 Task: Look for space in Rosario, Argentina from 5th June, 2023 to 16th June, 2023 for 2 adults in price range Rs.14000 to Rs.18000. Place can be entire place with 1  bedroom having 1 bed and 1 bathroom. Property type can be hotel. Amenities needed are: wifi, heating, . Booking option can be shelf check-in. Required host language is English.
Action: Mouse moved to (404, 87)
Screenshot: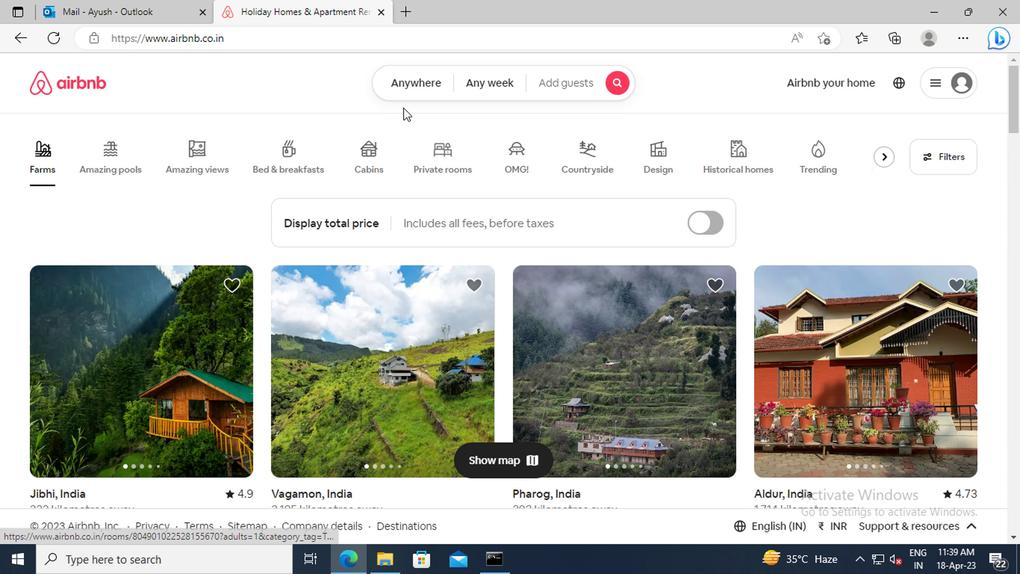 
Action: Mouse pressed left at (404, 87)
Screenshot: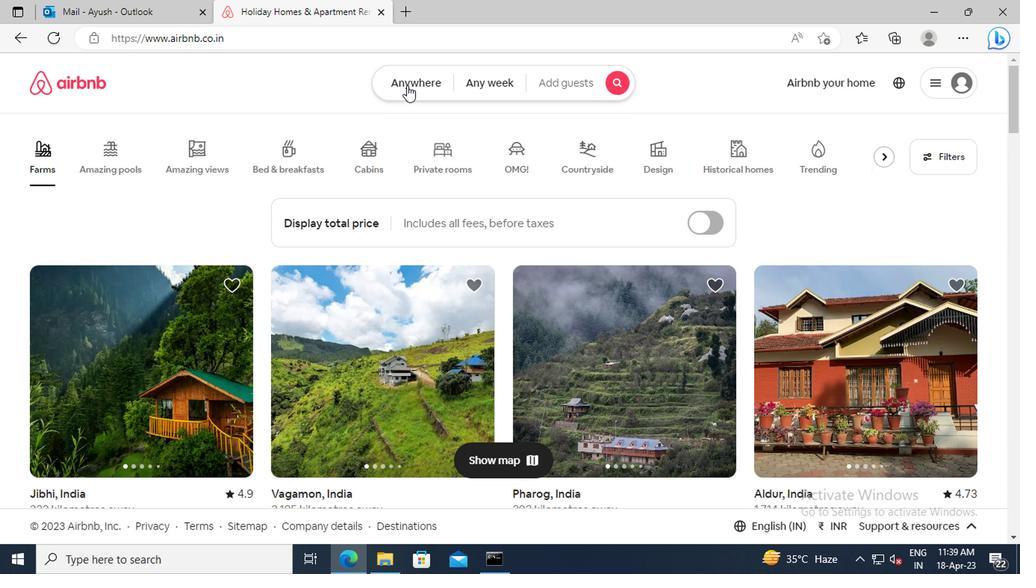 
Action: Mouse moved to (282, 153)
Screenshot: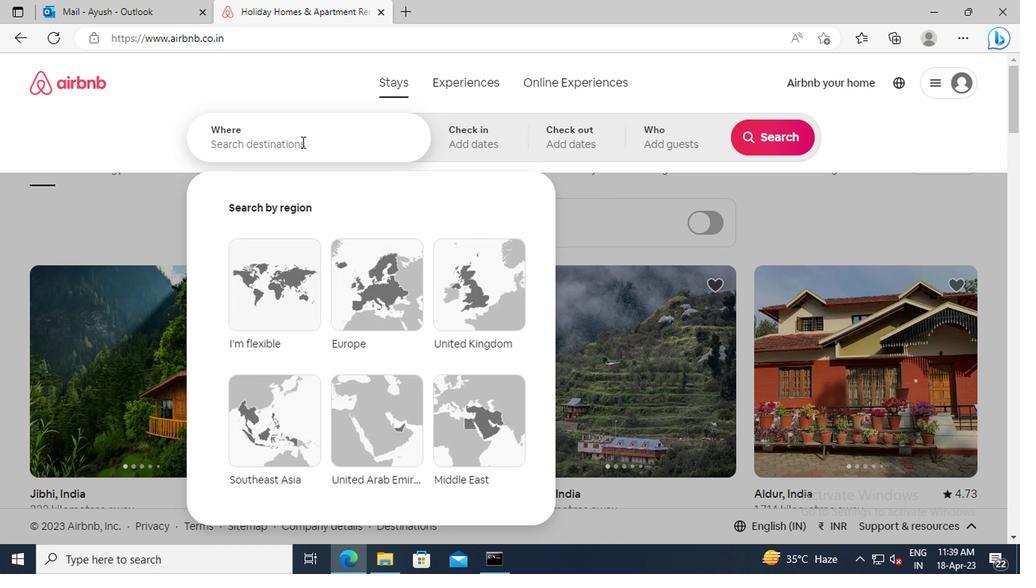 
Action: Mouse pressed left at (282, 153)
Screenshot: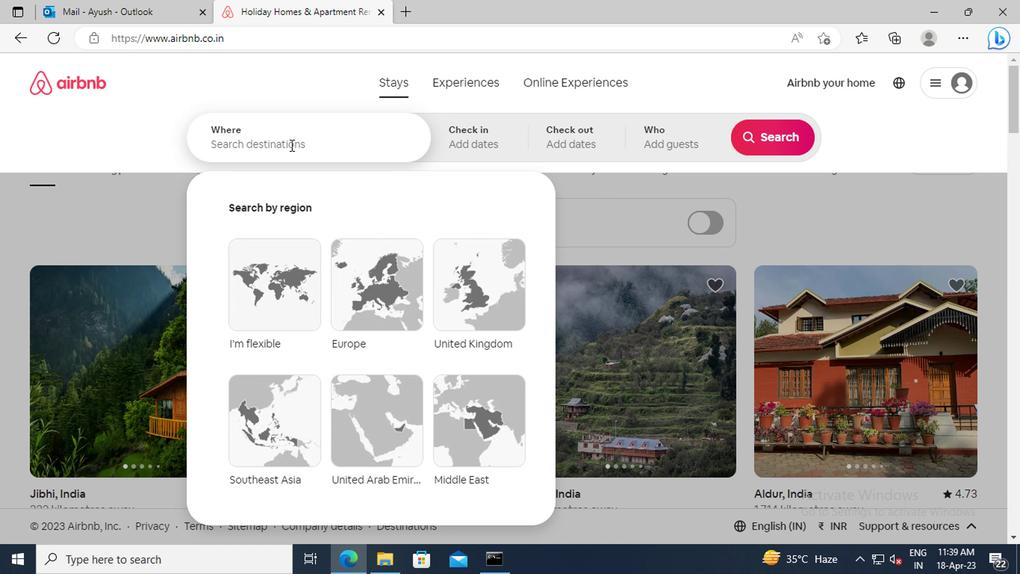 
Action: Key pressed <Key.shift>ROSARIO,<Key.space><Key.shift_r>ARGENTINA<Key.enter>
Screenshot: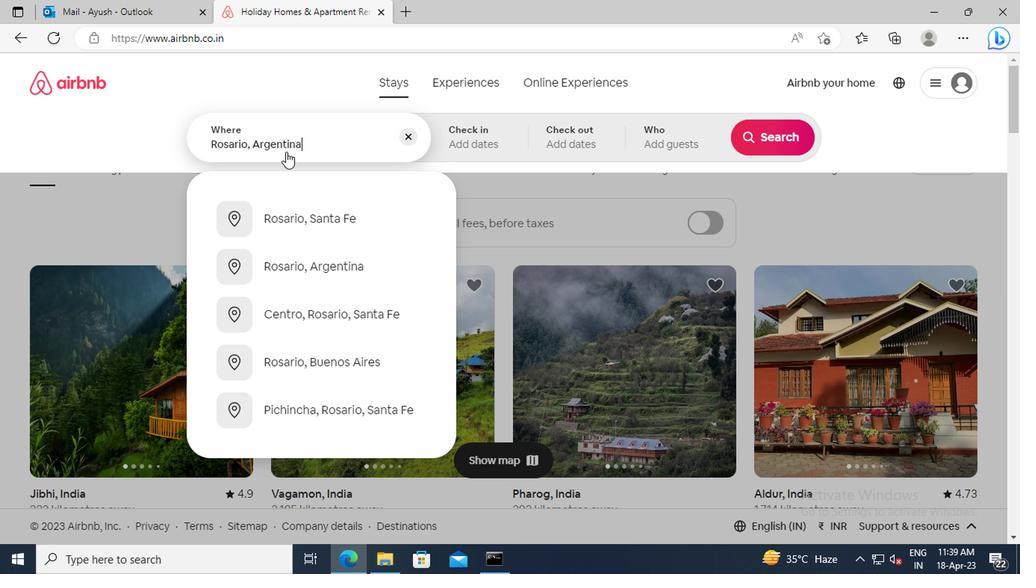 
Action: Mouse moved to (765, 260)
Screenshot: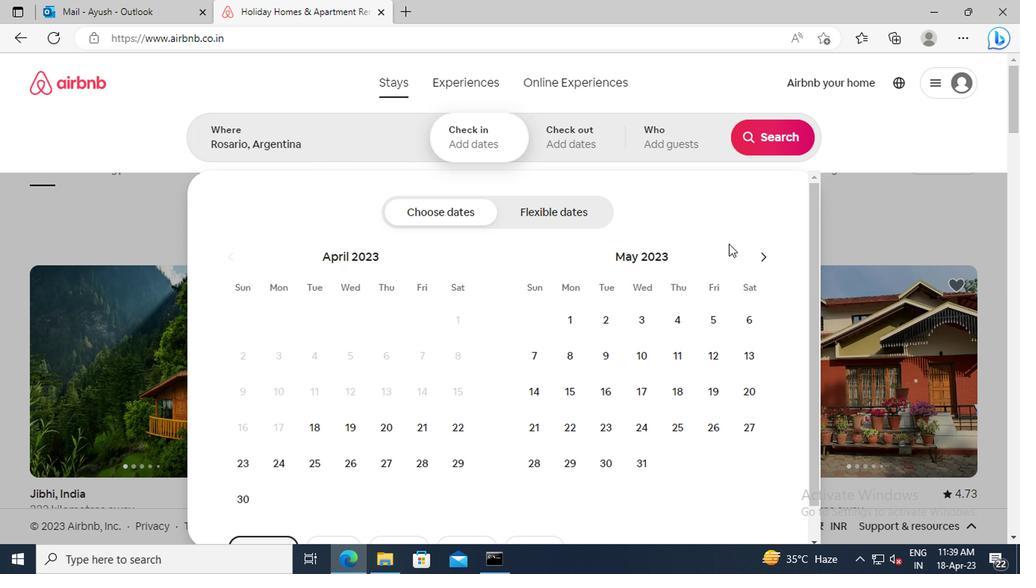 
Action: Mouse pressed left at (765, 260)
Screenshot: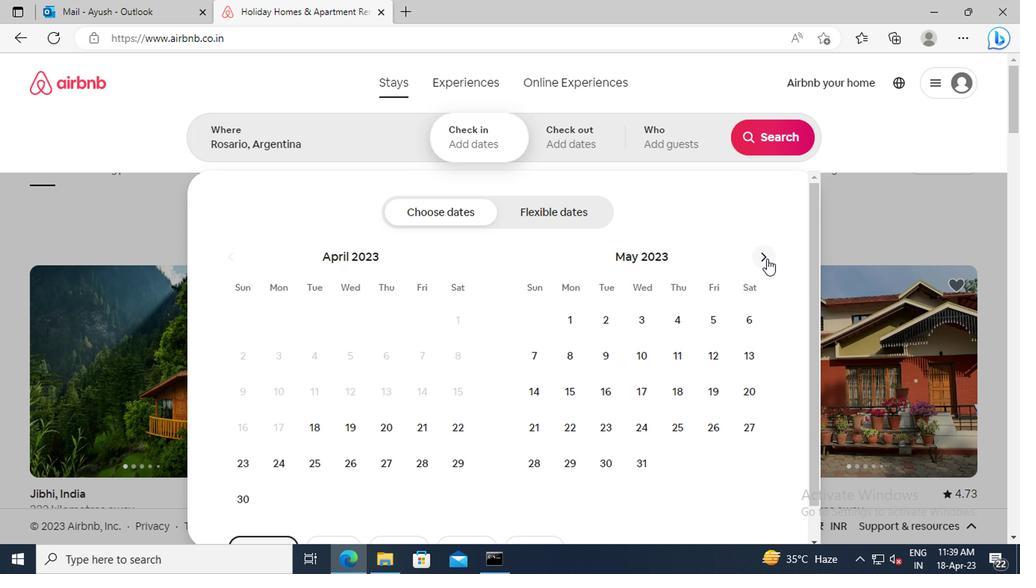
Action: Mouse moved to (571, 354)
Screenshot: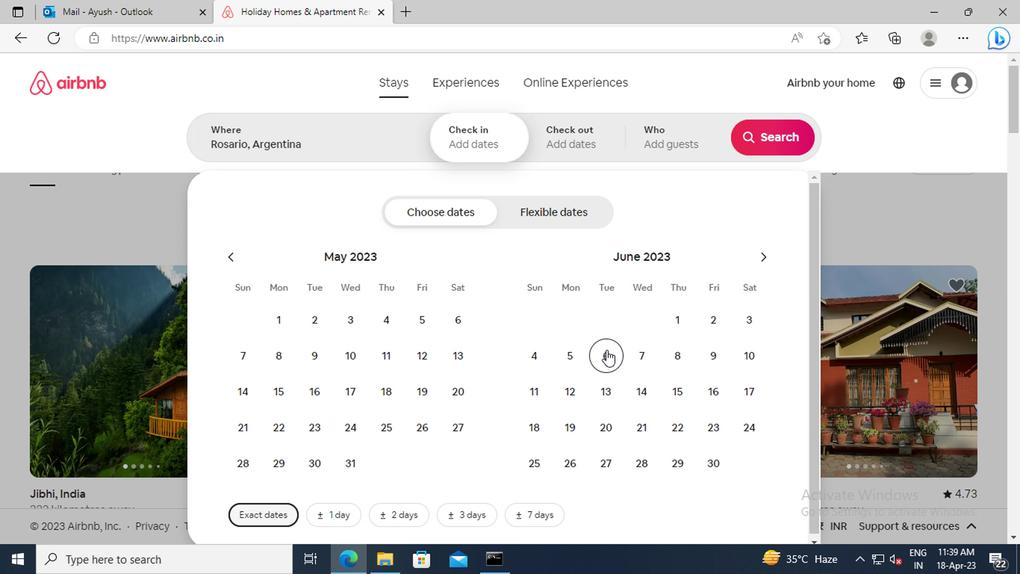 
Action: Mouse pressed left at (571, 354)
Screenshot: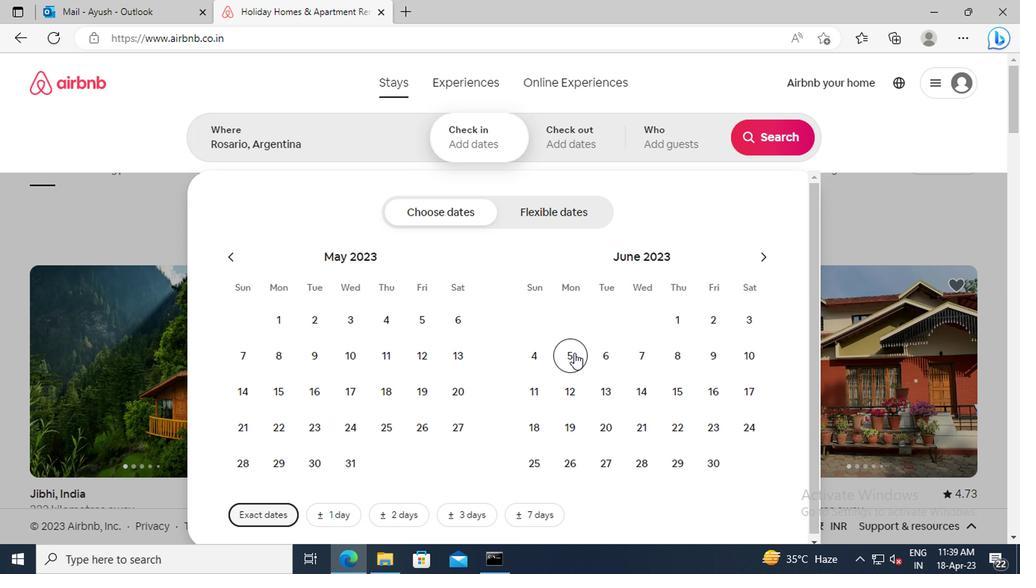 
Action: Mouse moved to (716, 396)
Screenshot: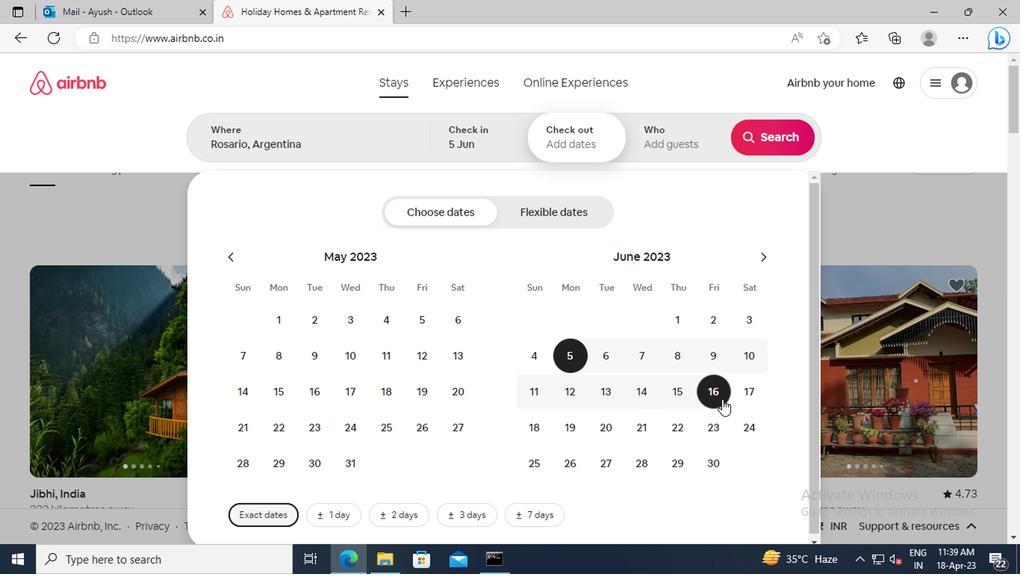 
Action: Mouse pressed left at (716, 396)
Screenshot: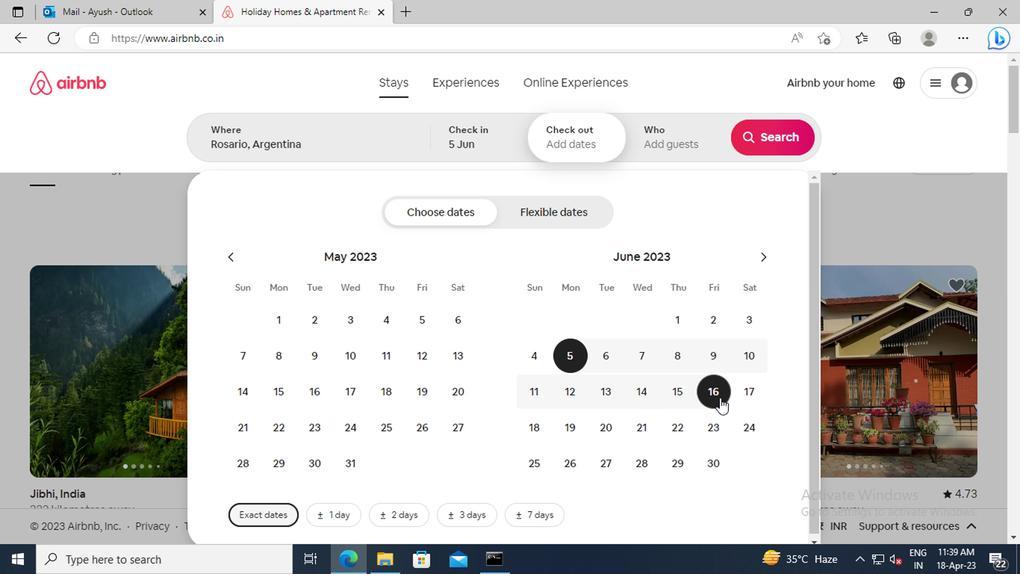 
Action: Mouse moved to (663, 146)
Screenshot: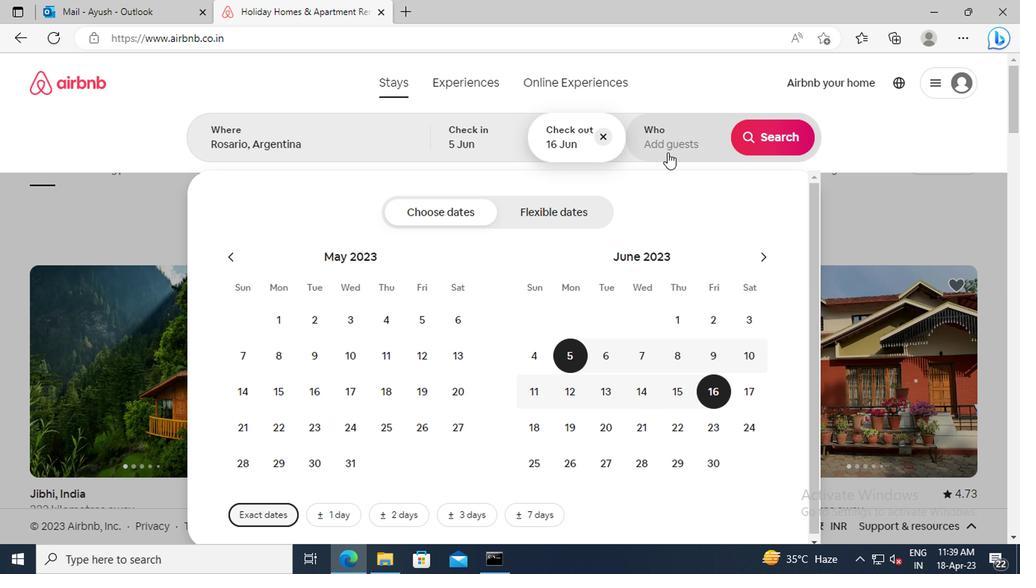 
Action: Mouse pressed left at (663, 146)
Screenshot: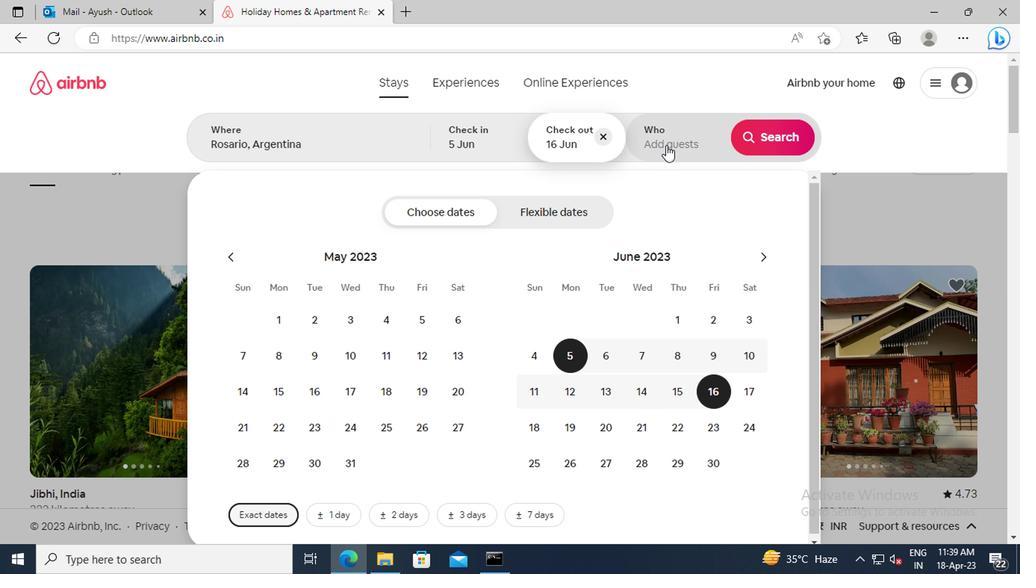 
Action: Mouse moved to (770, 220)
Screenshot: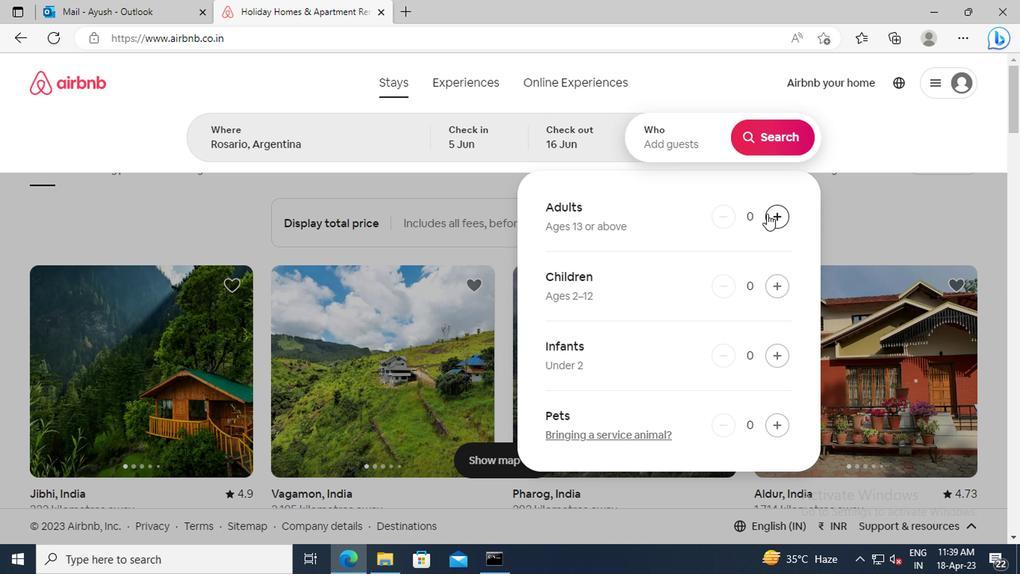 
Action: Mouse pressed left at (770, 220)
Screenshot: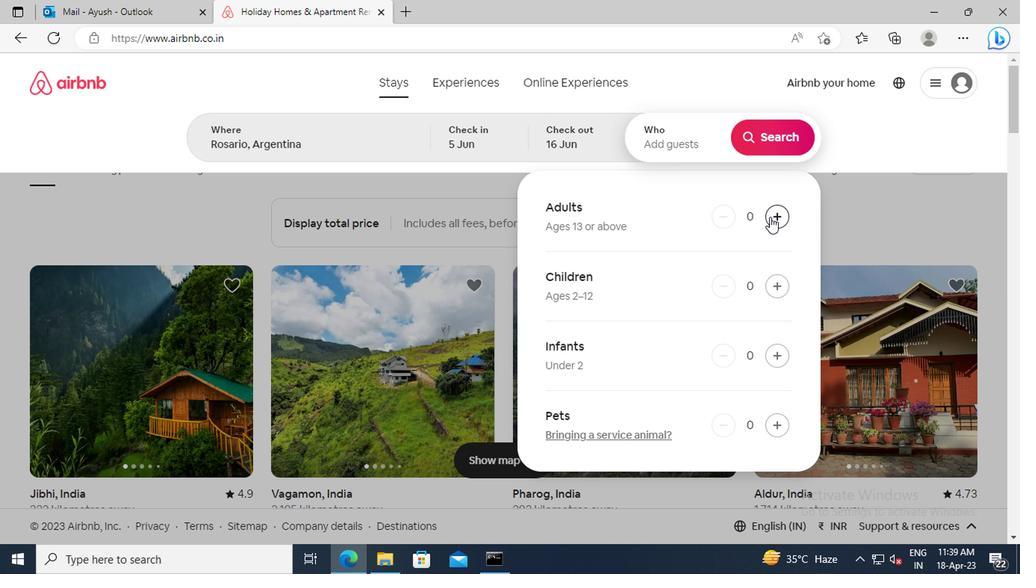 
Action: Mouse pressed left at (770, 220)
Screenshot: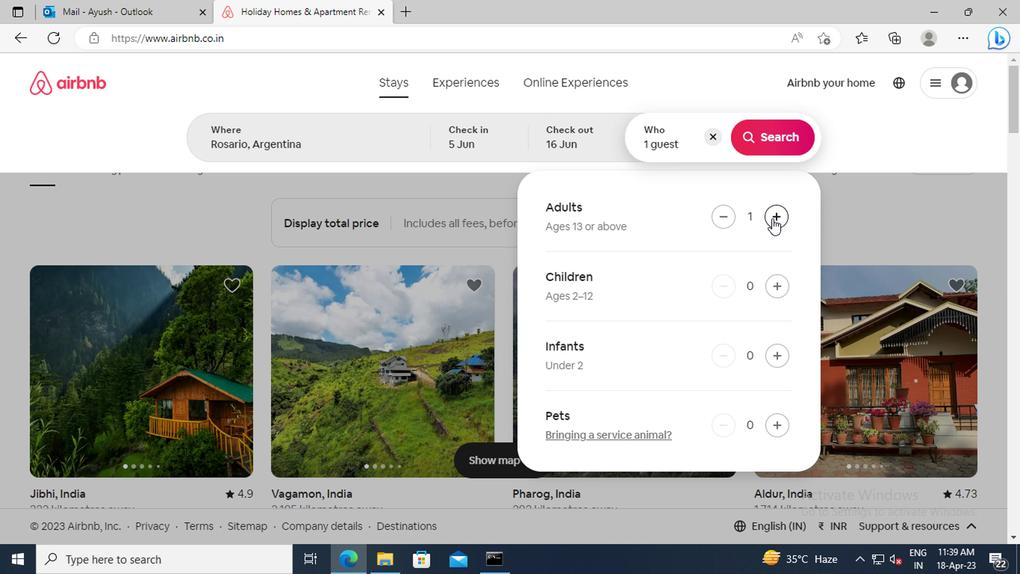 
Action: Mouse moved to (770, 139)
Screenshot: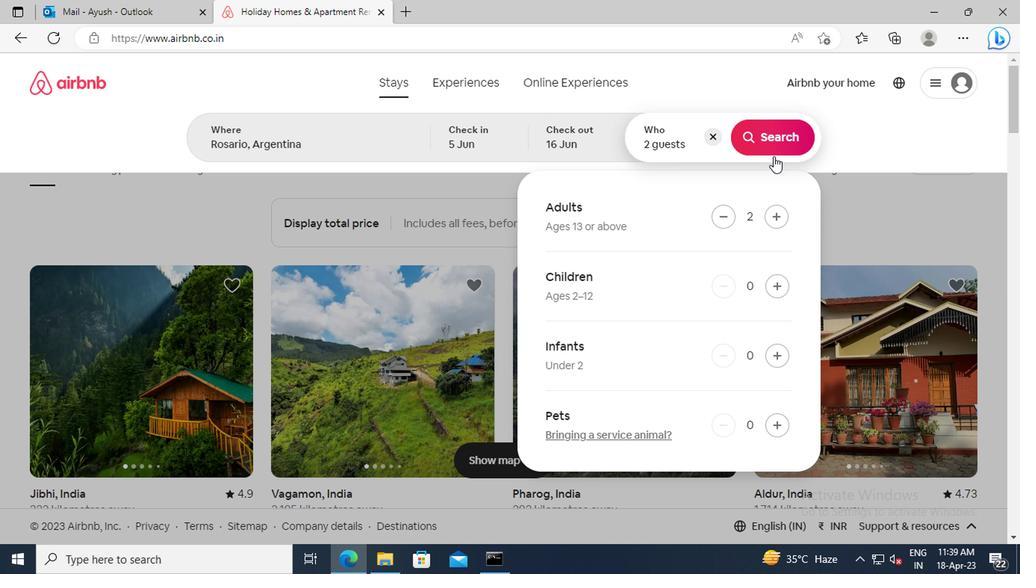 
Action: Mouse pressed left at (770, 139)
Screenshot: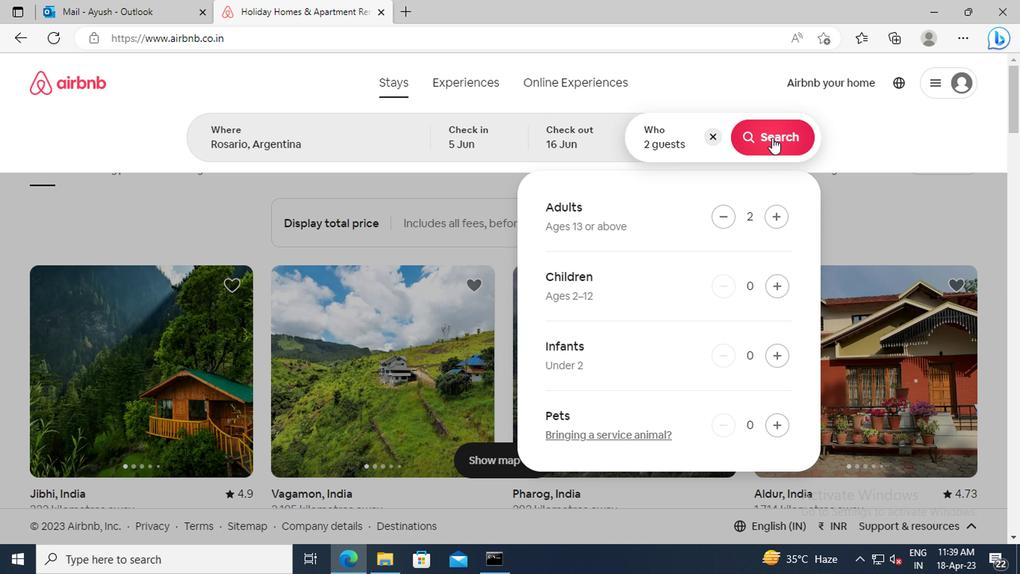 
Action: Mouse moved to (940, 144)
Screenshot: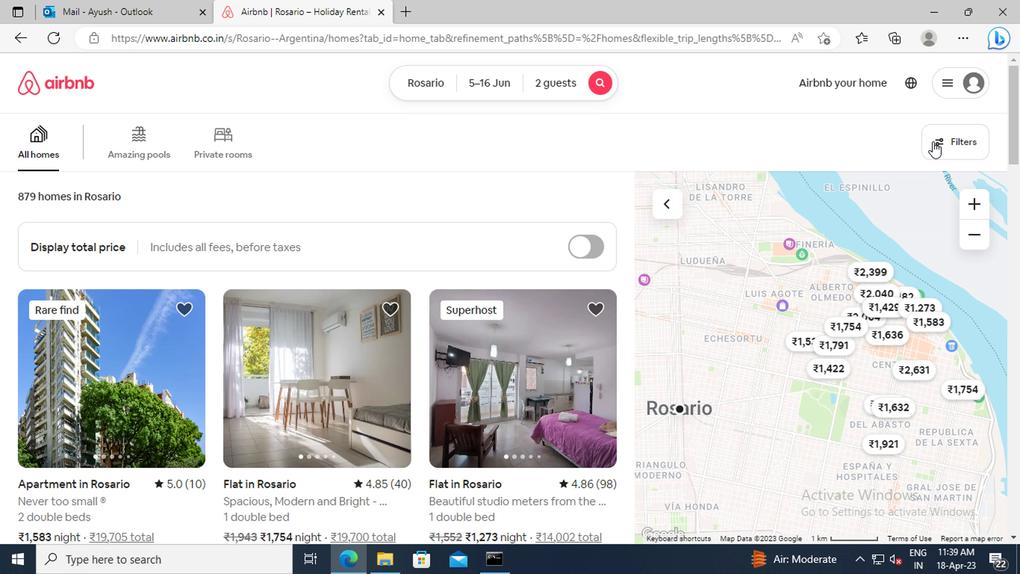 
Action: Mouse pressed left at (940, 144)
Screenshot: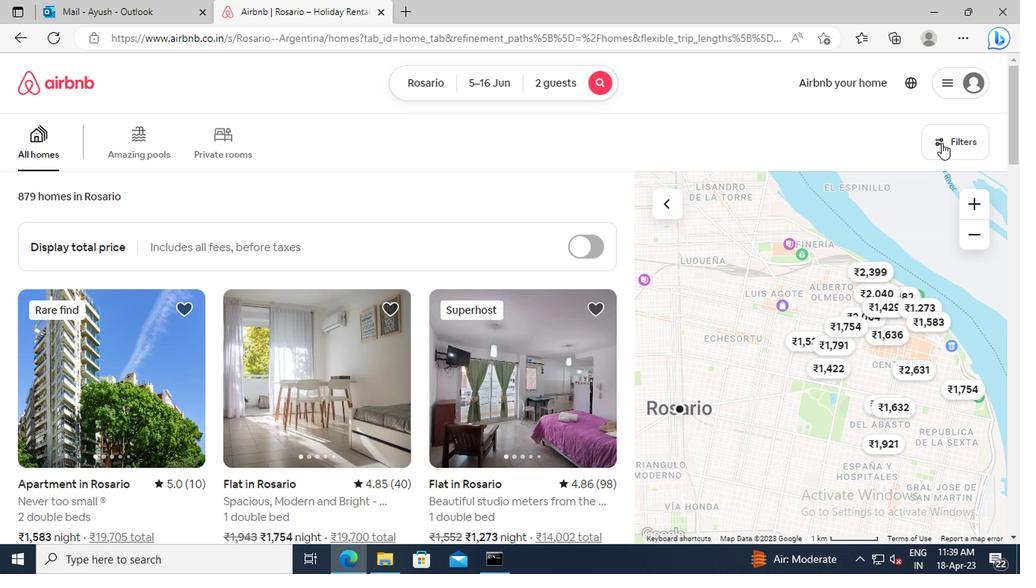 
Action: Mouse moved to (355, 331)
Screenshot: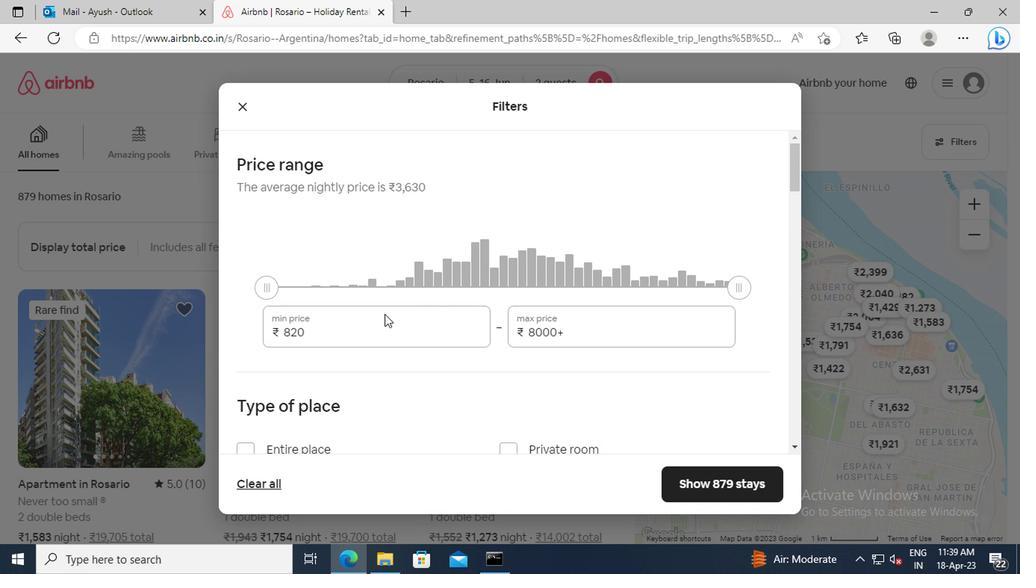 
Action: Mouse pressed left at (355, 331)
Screenshot: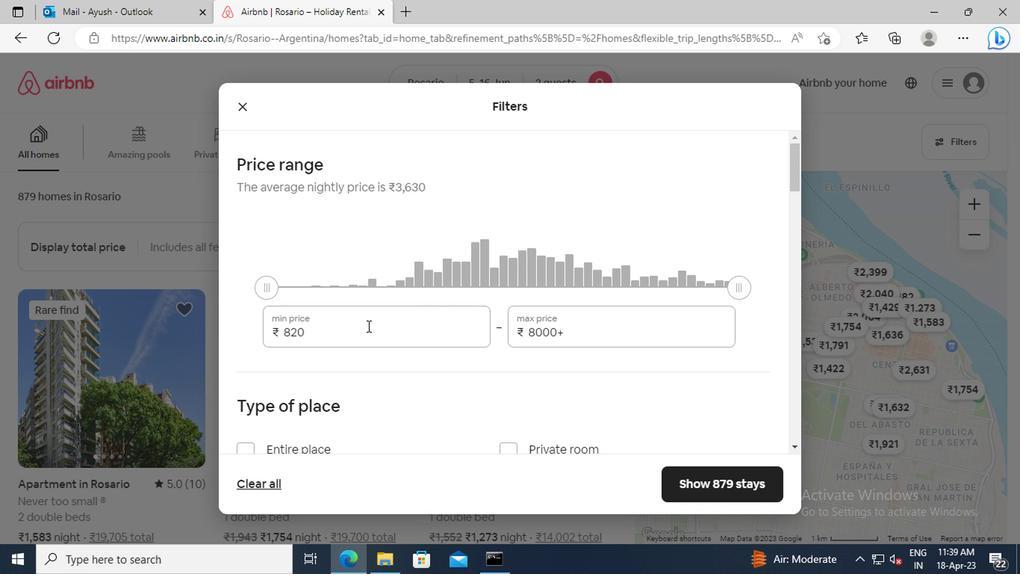 
Action: Key pressed <Key.backspace><Key.backspace><Key.backspace>14000<Key.tab><Key.delete>18000
Screenshot: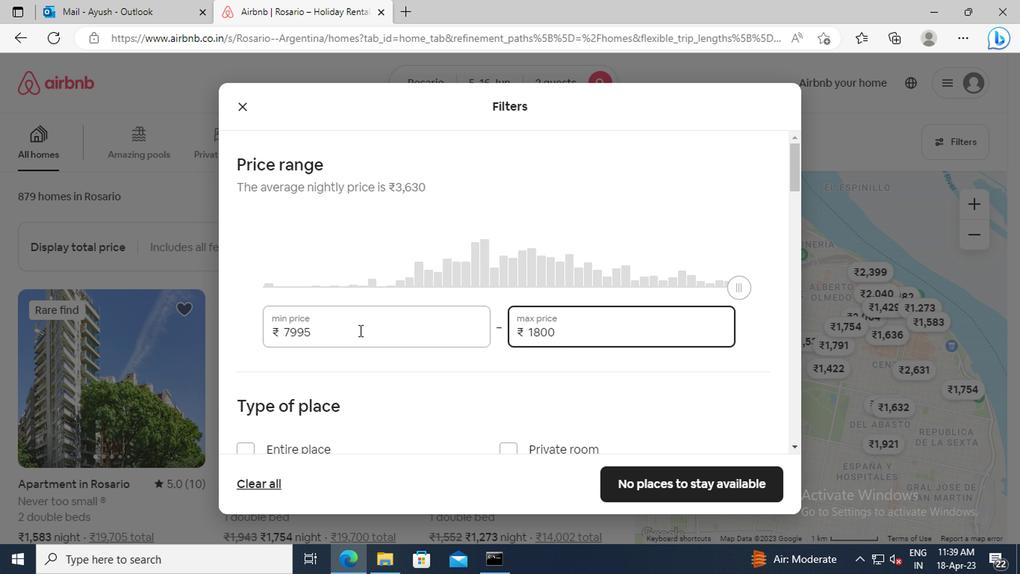 
Action: Mouse scrolled (355, 331) with delta (0, 0)
Screenshot: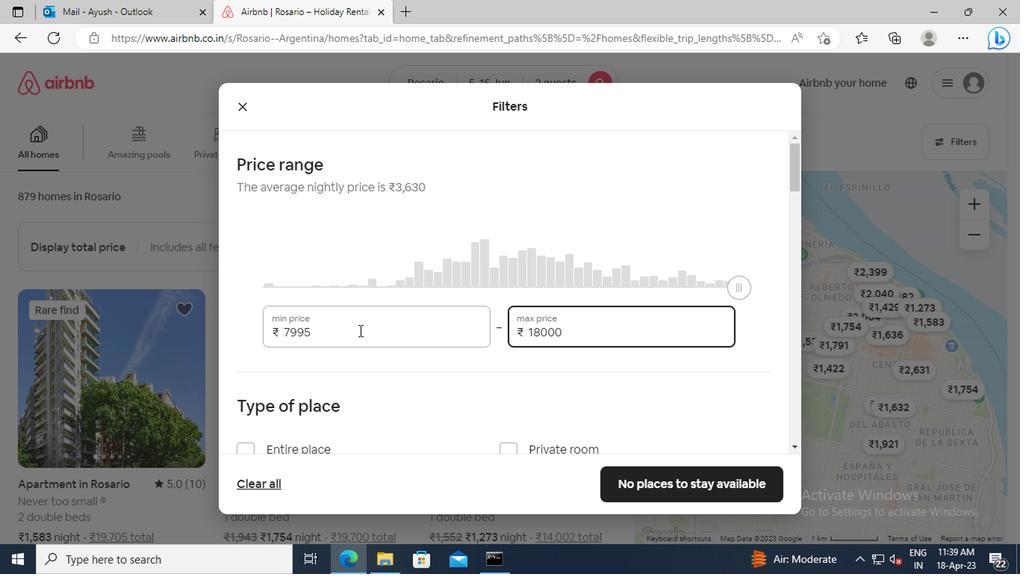 
Action: Mouse scrolled (355, 331) with delta (0, 0)
Screenshot: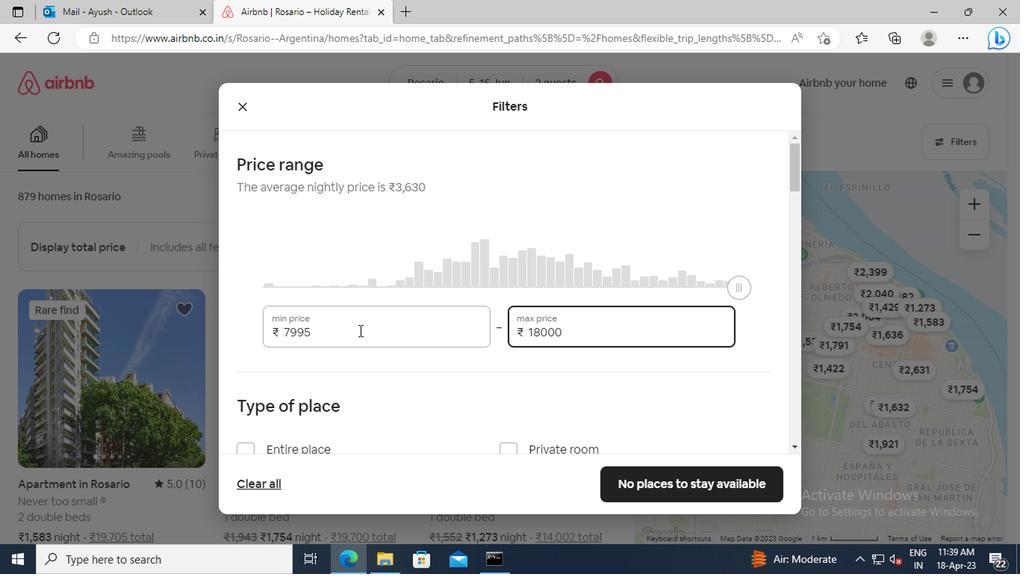 
Action: Mouse moved to (384, 277)
Screenshot: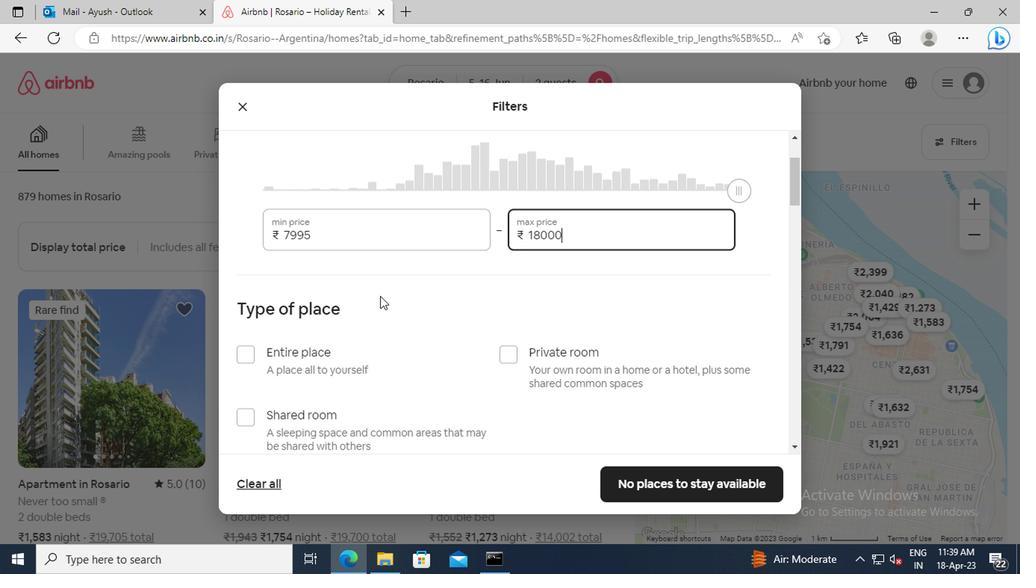 
Action: Mouse scrolled (384, 276) with delta (0, -1)
Screenshot: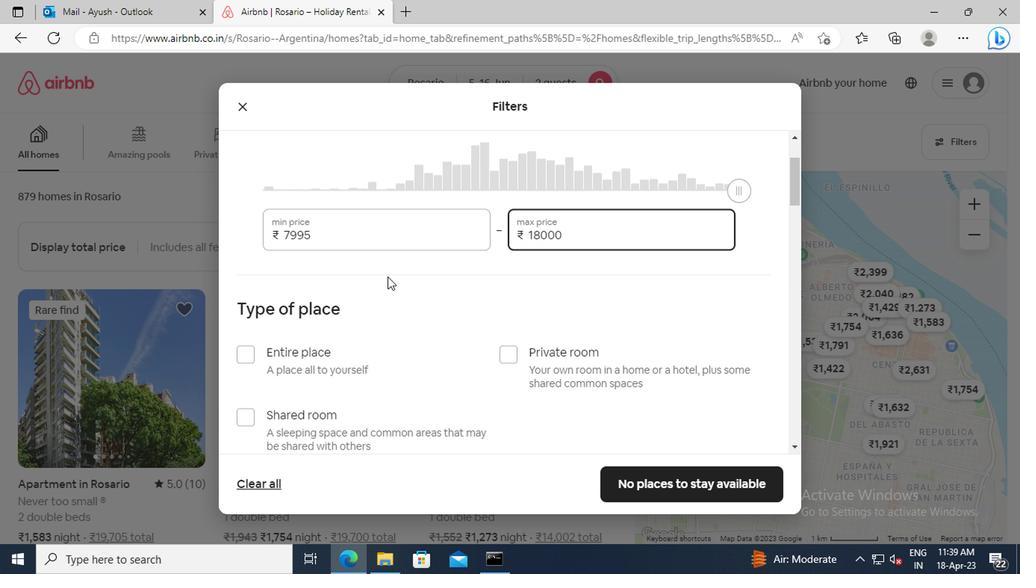 
Action: Mouse moved to (245, 304)
Screenshot: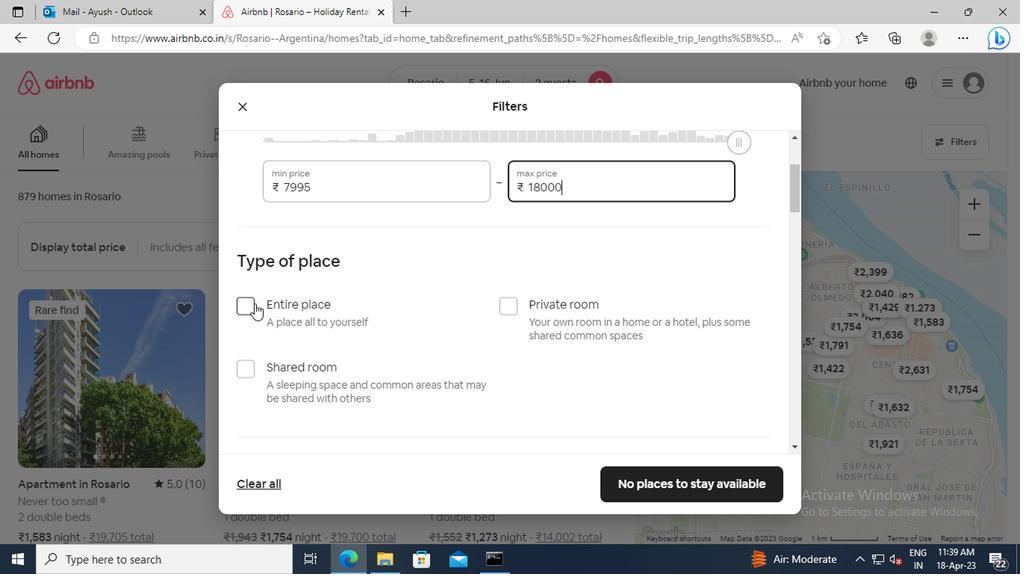 
Action: Mouse pressed left at (245, 304)
Screenshot: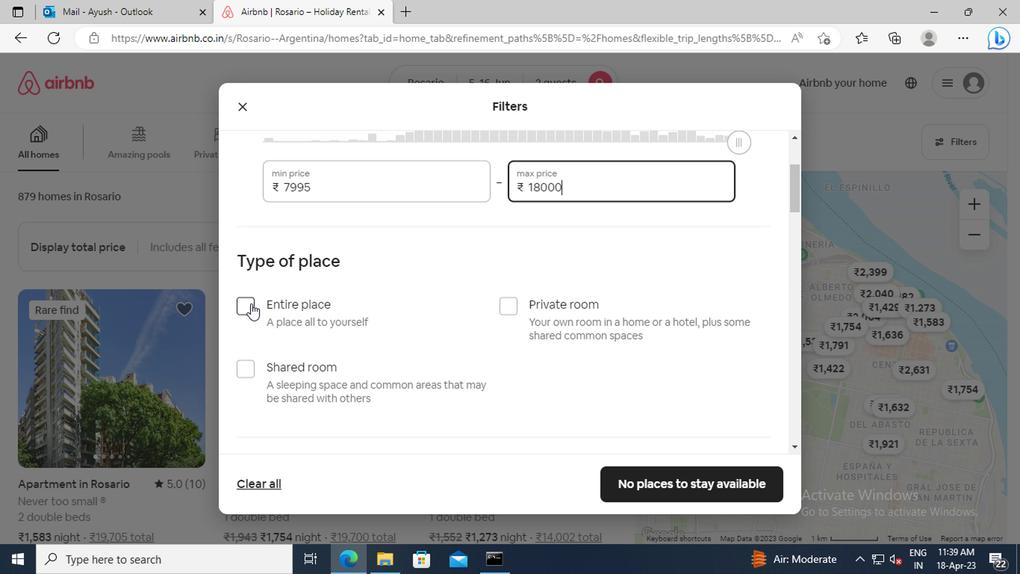 
Action: Mouse moved to (422, 271)
Screenshot: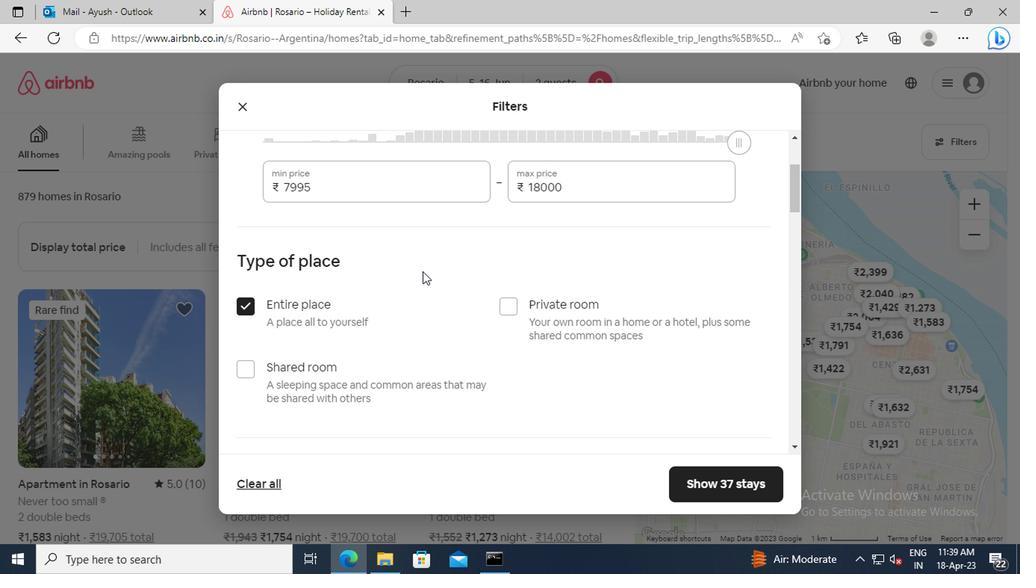 
Action: Mouse scrolled (422, 270) with delta (0, 0)
Screenshot: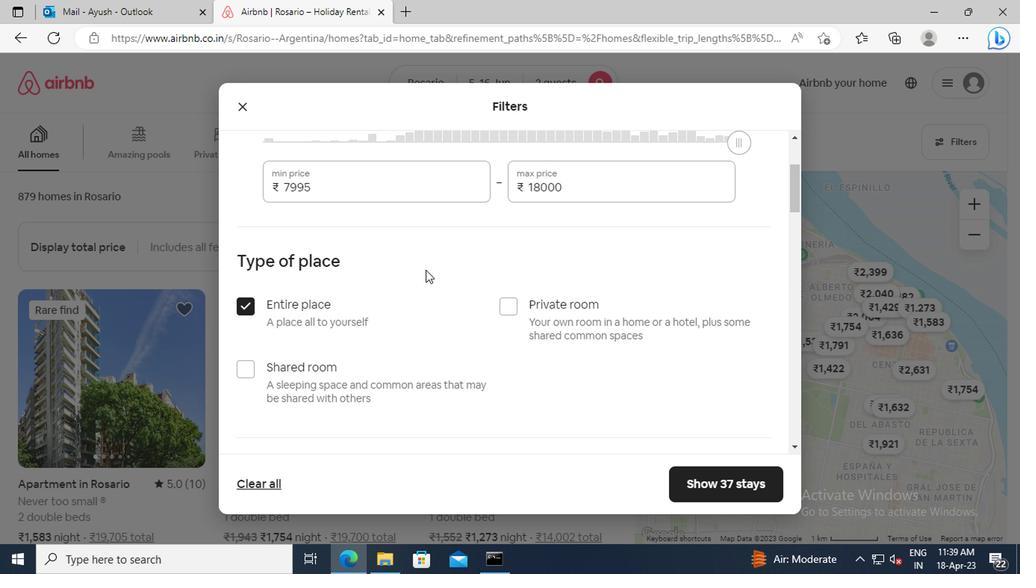 
Action: Mouse scrolled (422, 270) with delta (0, 0)
Screenshot: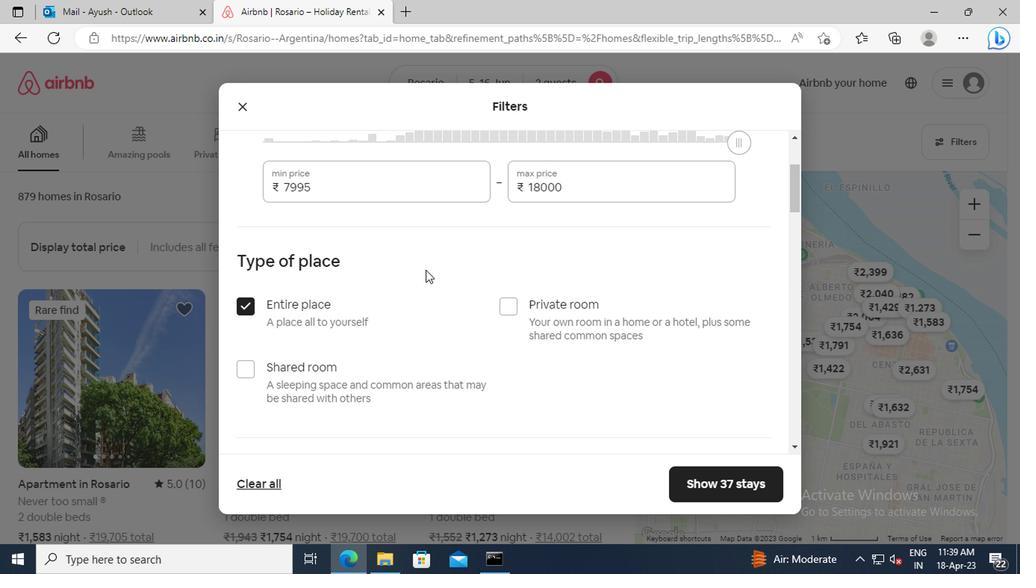 
Action: Mouse moved to (432, 258)
Screenshot: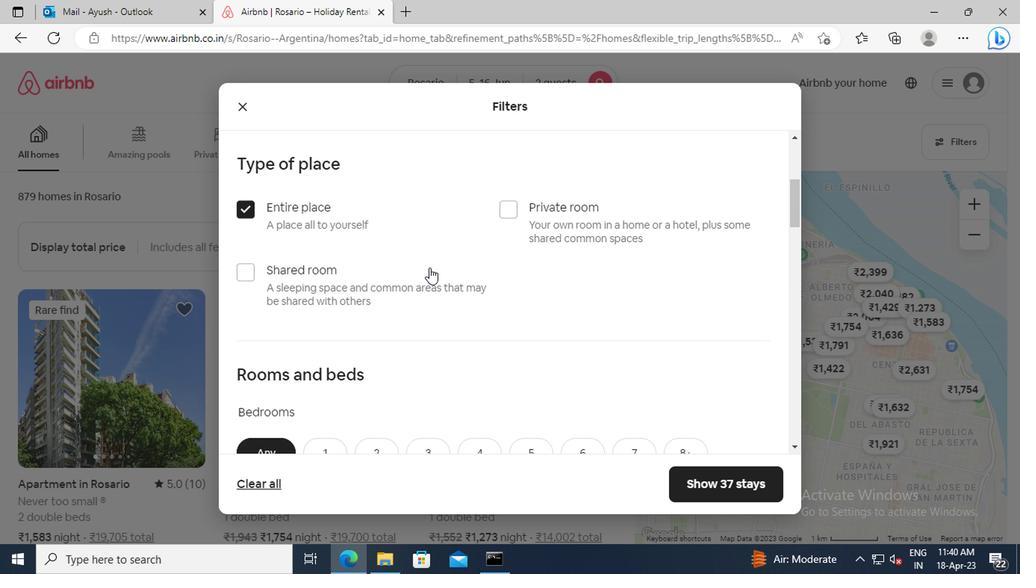 
Action: Mouse scrolled (432, 257) with delta (0, 0)
Screenshot: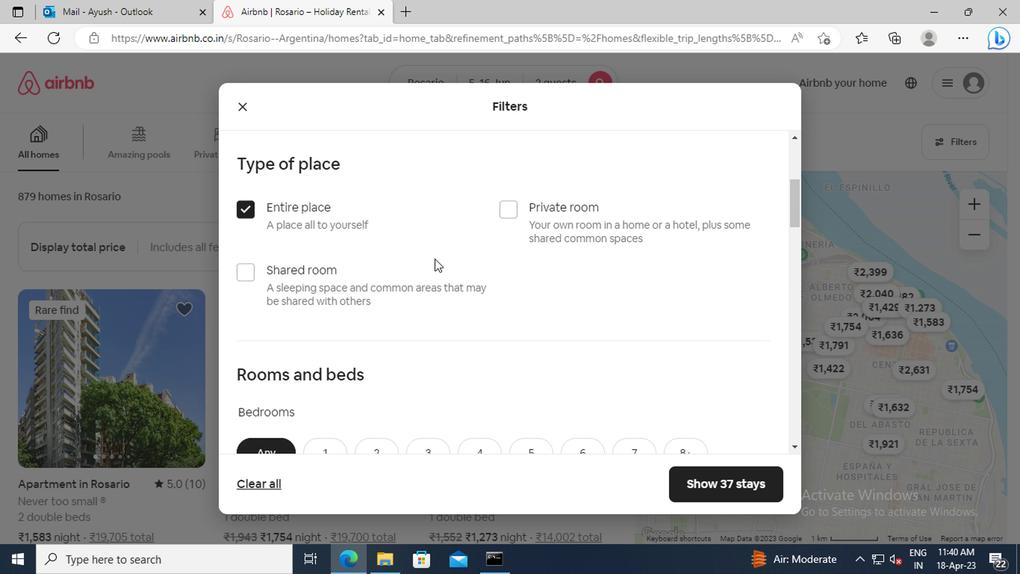 
Action: Mouse scrolled (432, 257) with delta (0, 0)
Screenshot: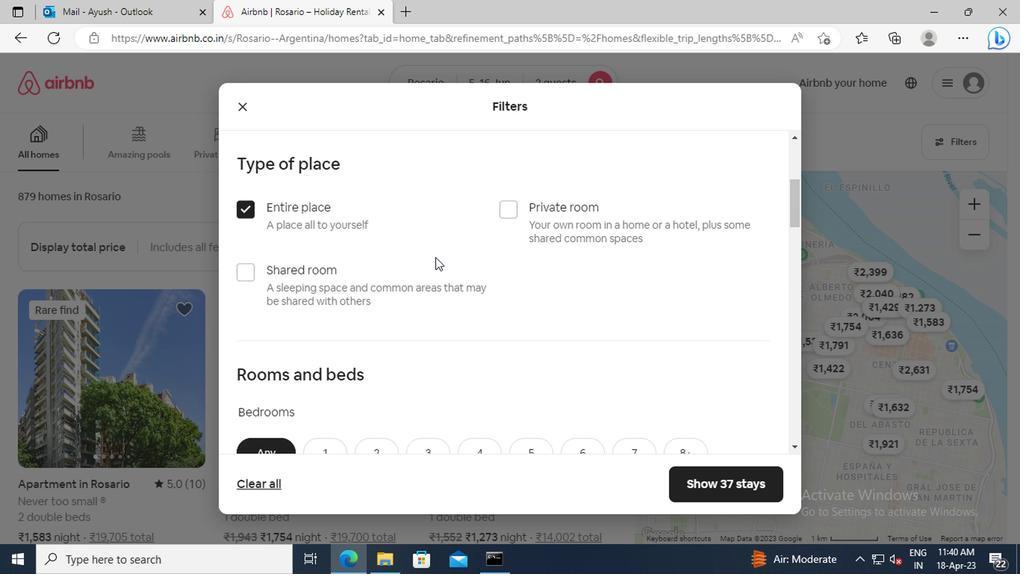 
Action: Mouse scrolled (432, 257) with delta (0, 0)
Screenshot: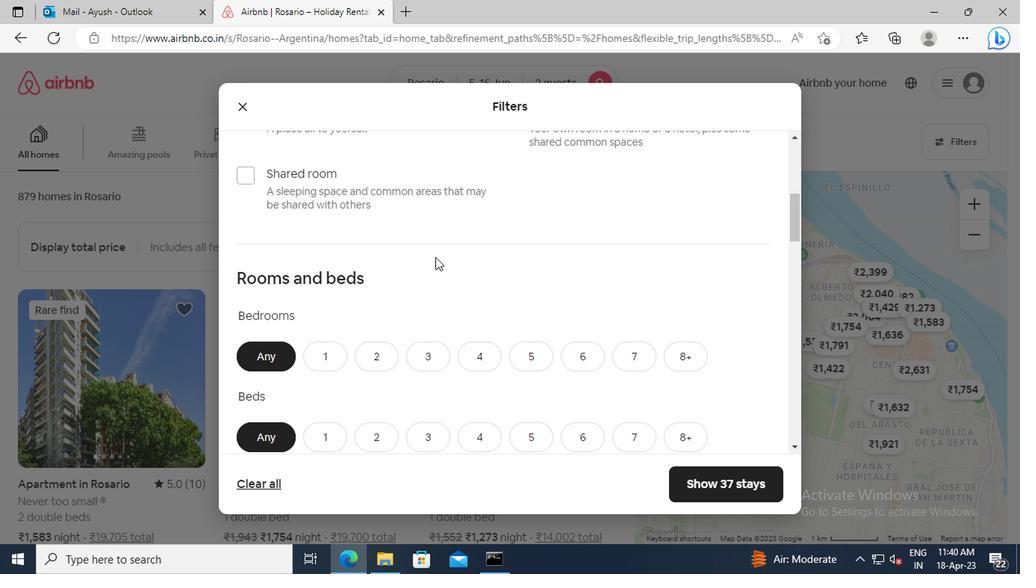 
Action: Mouse moved to (330, 307)
Screenshot: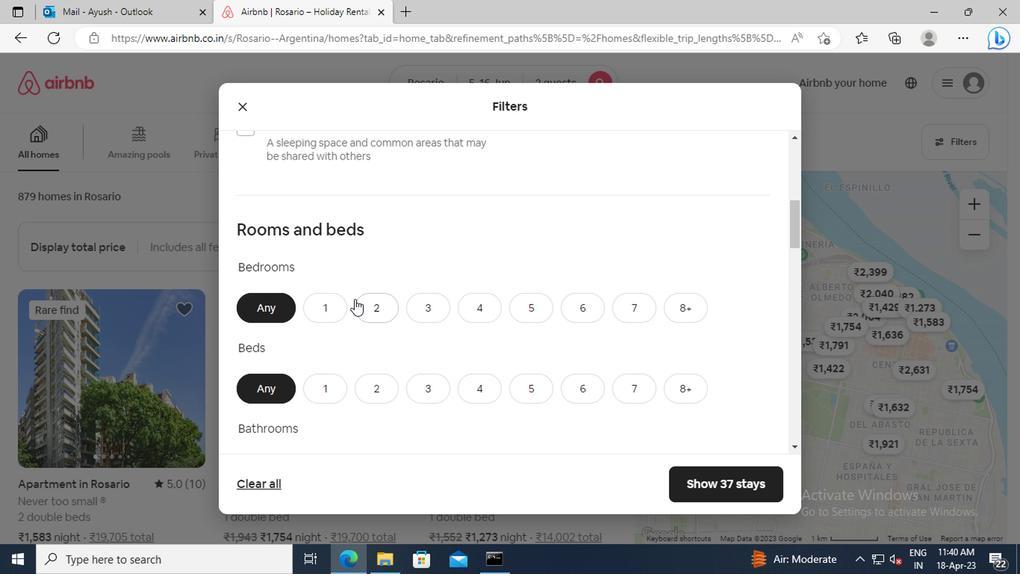 
Action: Mouse pressed left at (330, 307)
Screenshot: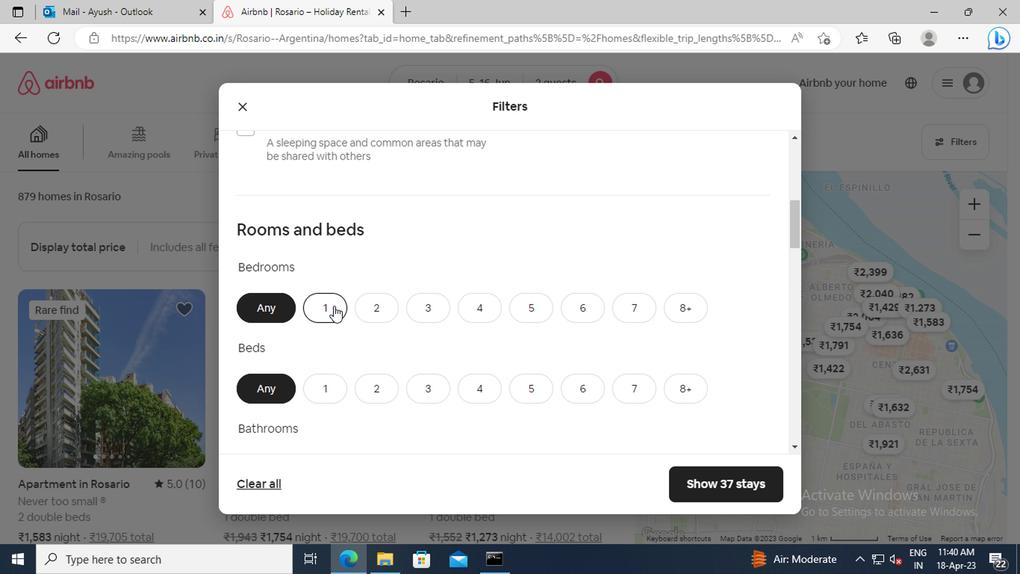 
Action: Mouse scrolled (330, 306) with delta (0, -1)
Screenshot: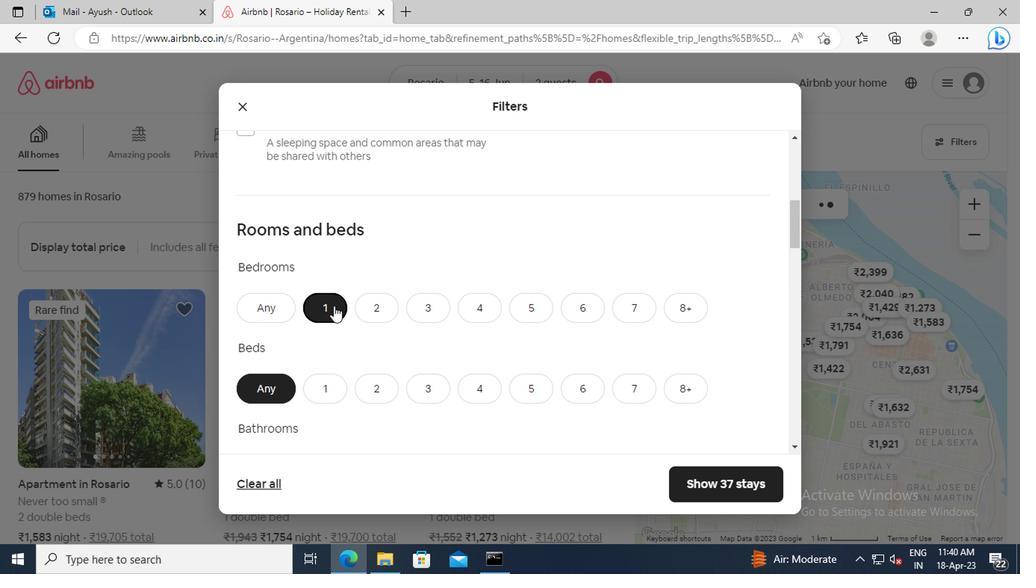 
Action: Mouse scrolled (330, 306) with delta (0, -1)
Screenshot: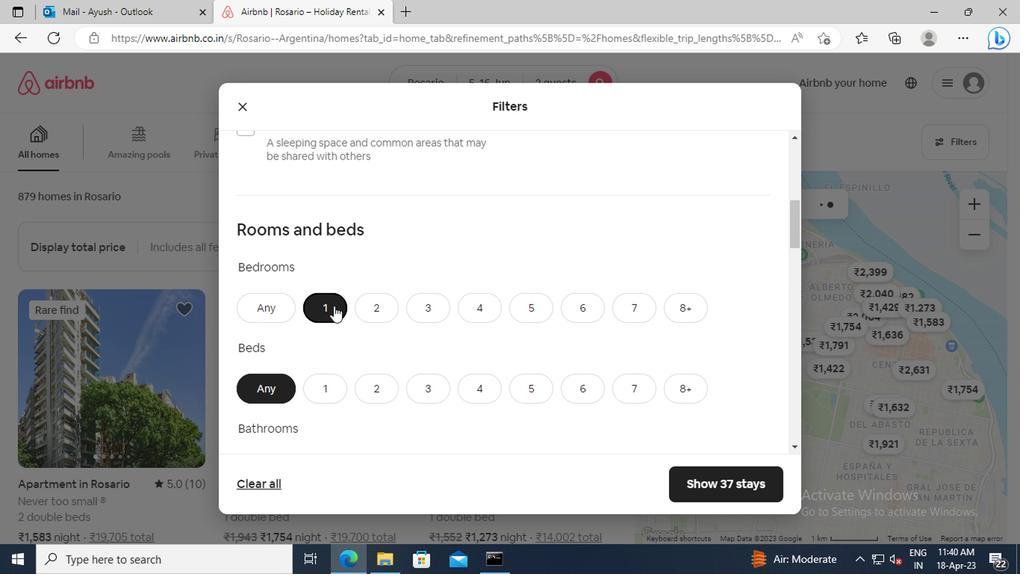 
Action: Mouse moved to (321, 298)
Screenshot: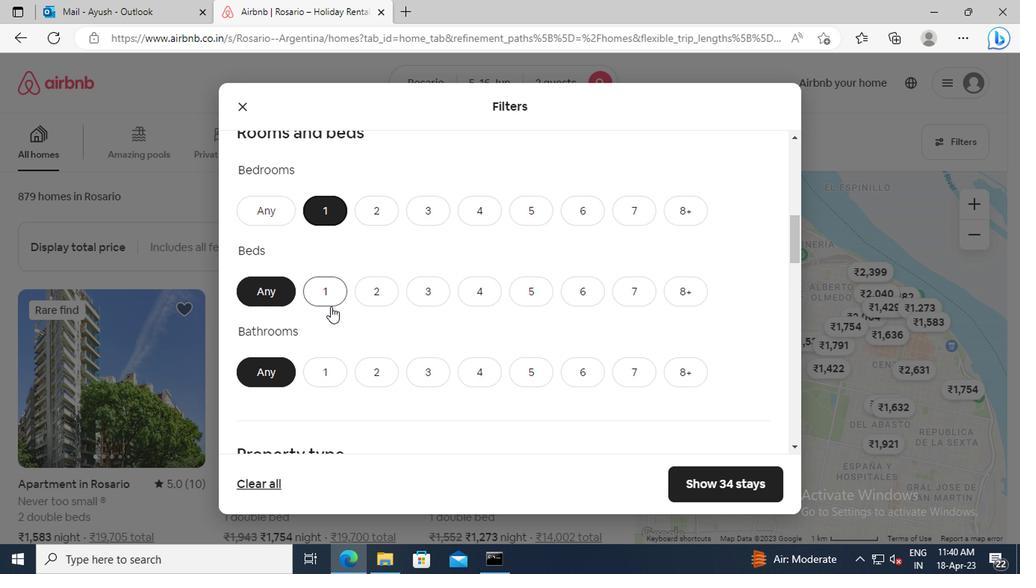 
Action: Mouse pressed left at (321, 298)
Screenshot: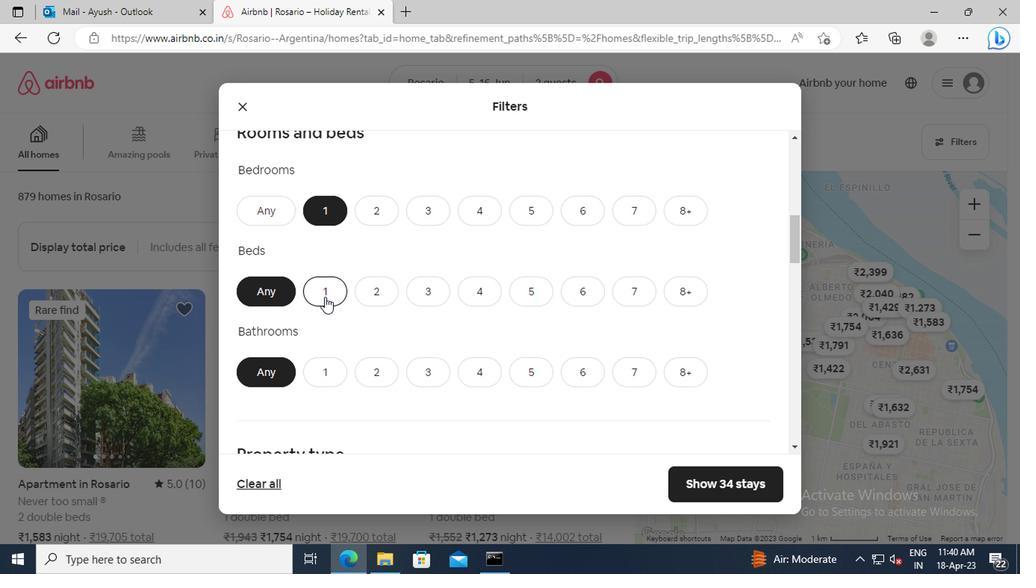 
Action: Mouse scrolled (321, 297) with delta (0, -1)
Screenshot: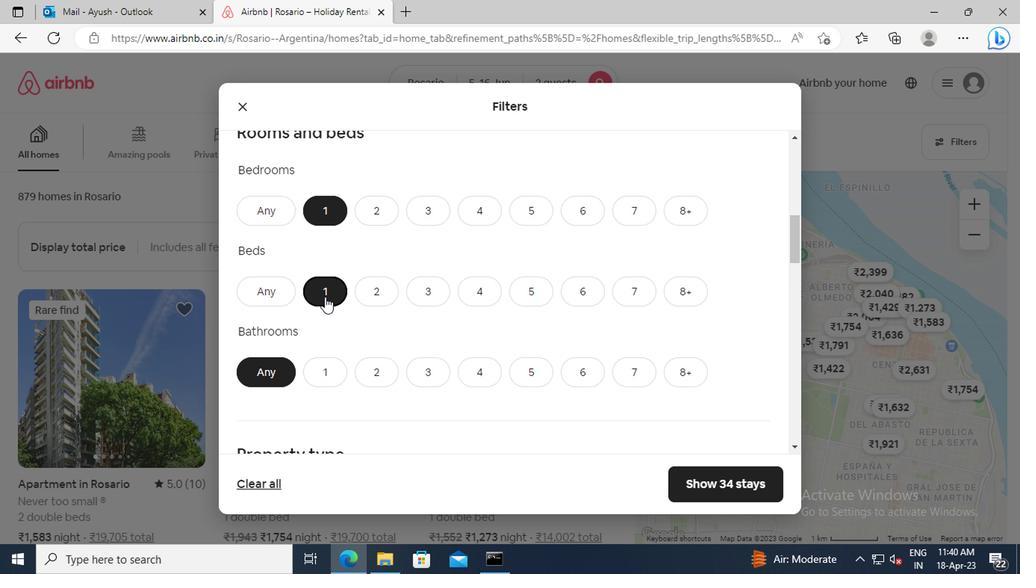 
Action: Mouse moved to (317, 321)
Screenshot: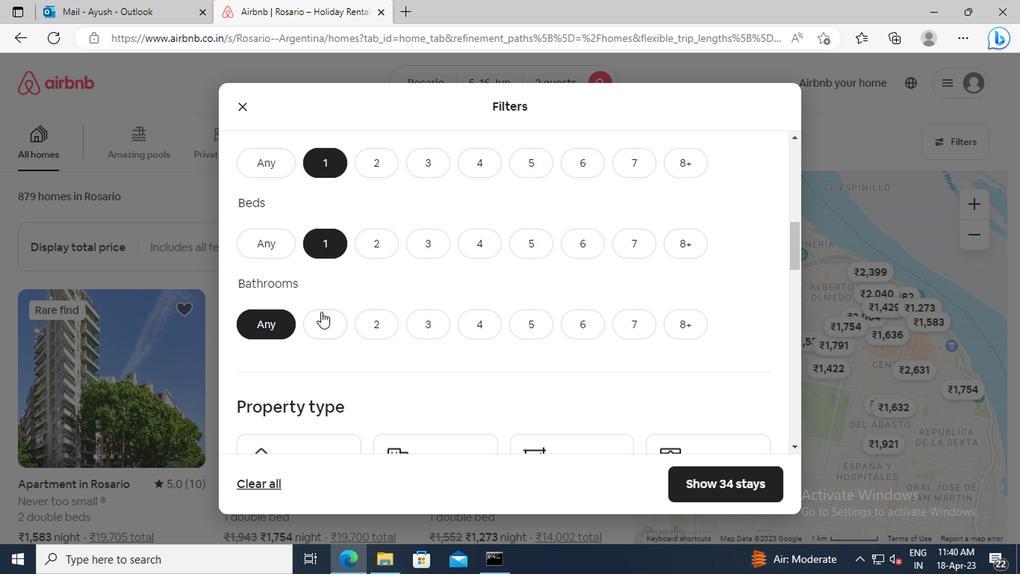 
Action: Mouse pressed left at (317, 321)
Screenshot: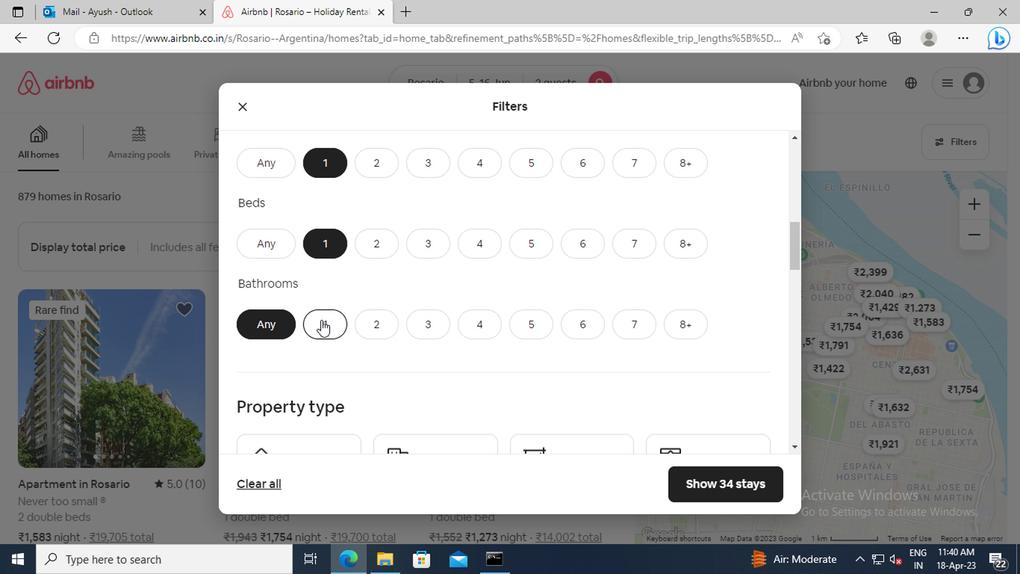 
Action: Mouse moved to (362, 303)
Screenshot: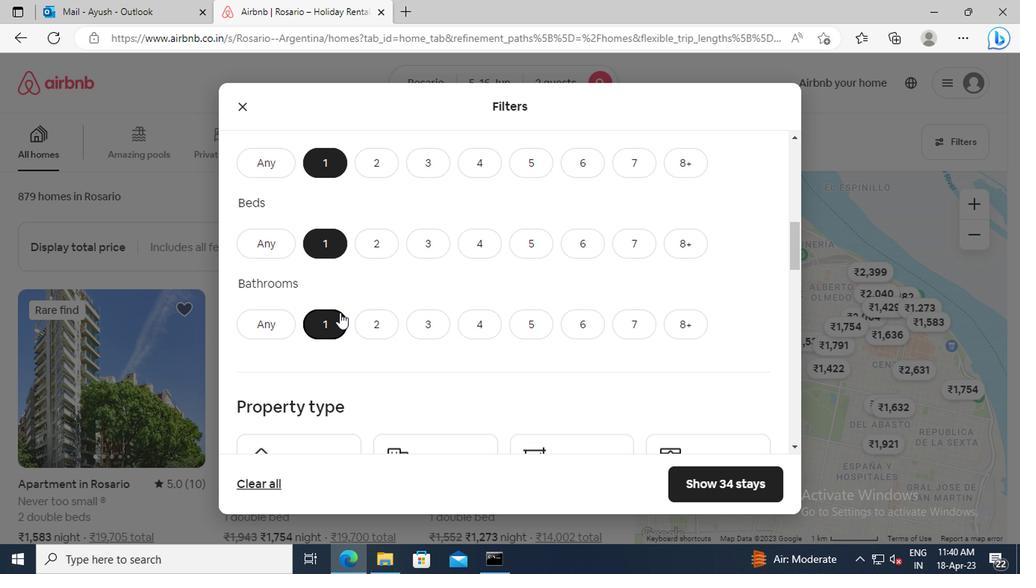 
Action: Mouse scrolled (362, 302) with delta (0, -1)
Screenshot: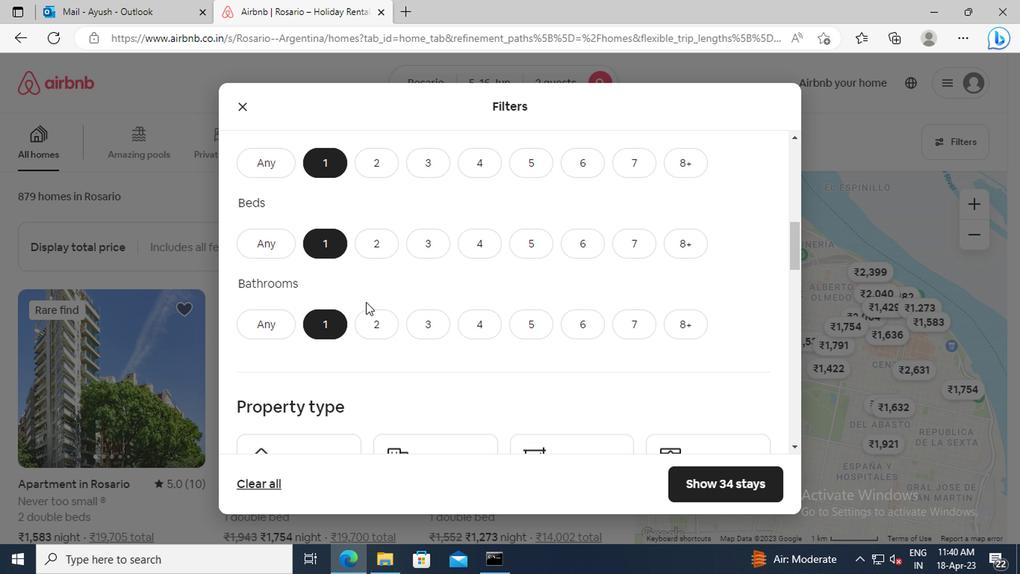 
Action: Mouse scrolled (362, 302) with delta (0, -1)
Screenshot: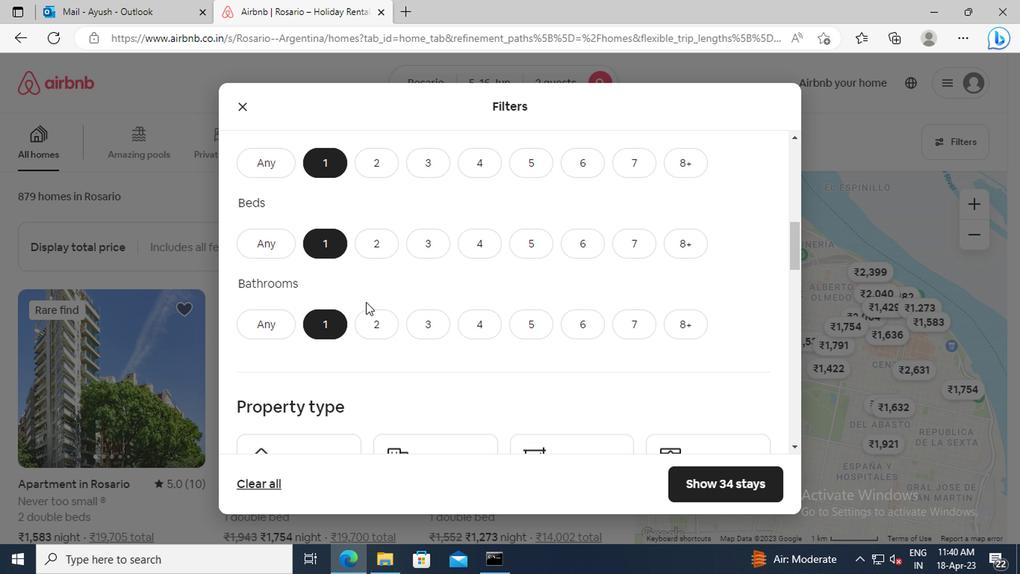 
Action: Mouse moved to (373, 295)
Screenshot: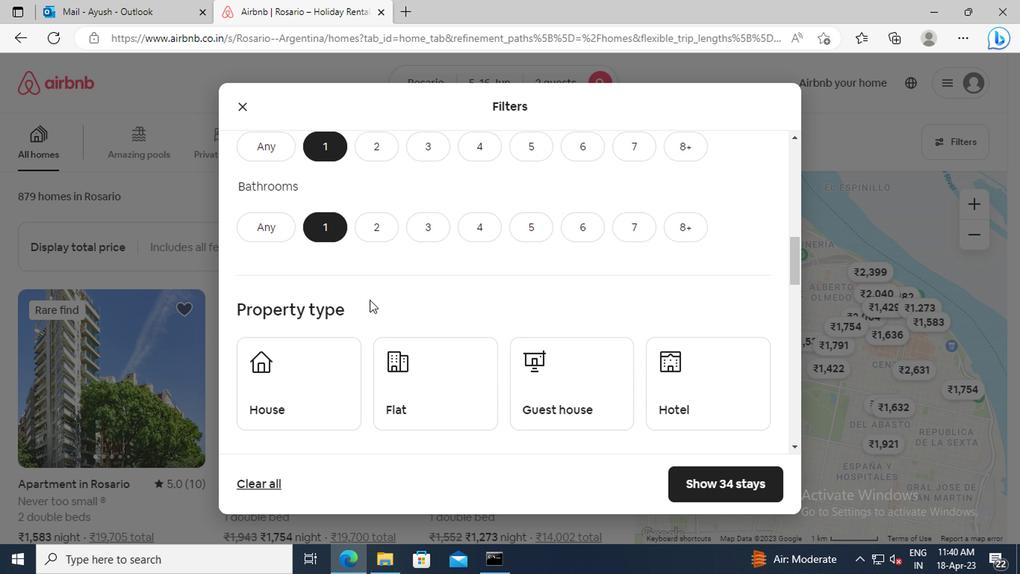 
Action: Mouse scrolled (373, 294) with delta (0, 0)
Screenshot: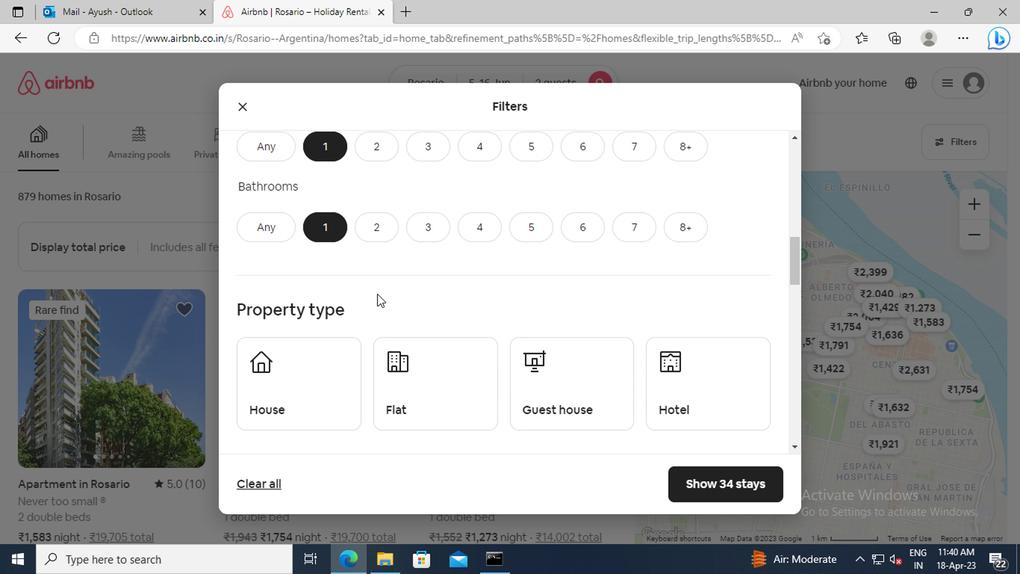 
Action: Mouse scrolled (373, 294) with delta (0, 0)
Screenshot: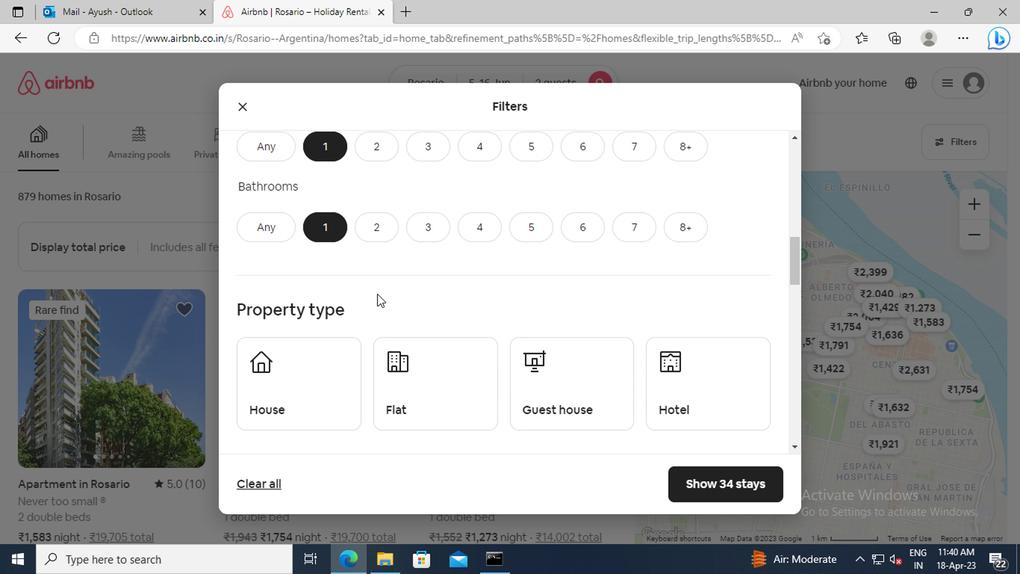 
Action: Mouse moved to (680, 311)
Screenshot: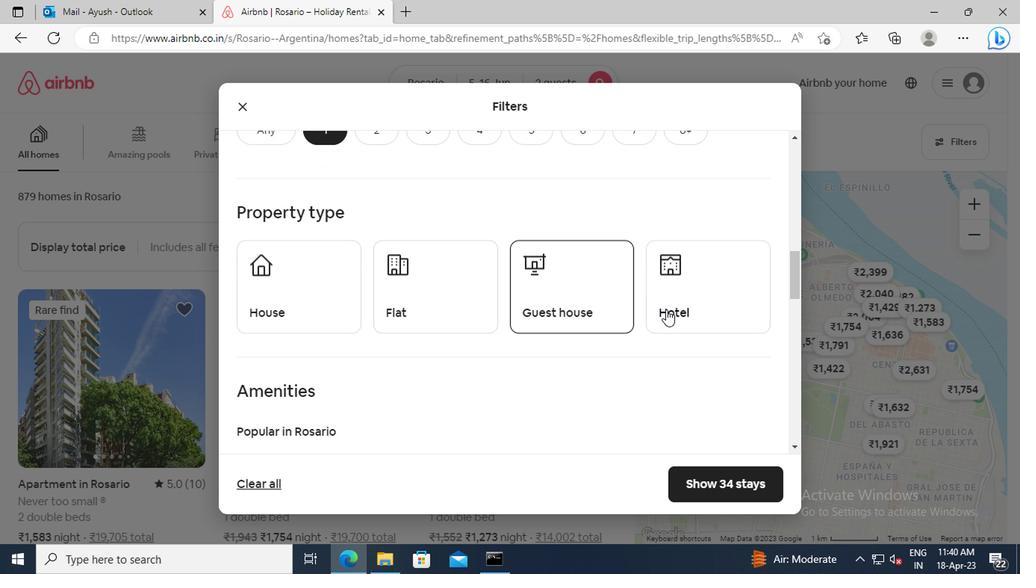 
Action: Mouse pressed left at (680, 311)
Screenshot: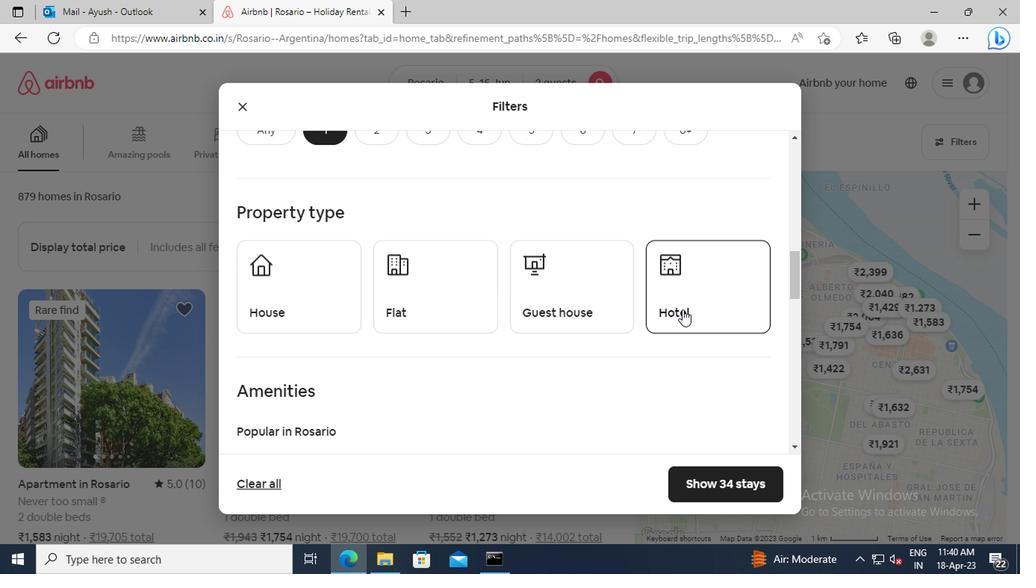 
Action: Mouse moved to (386, 311)
Screenshot: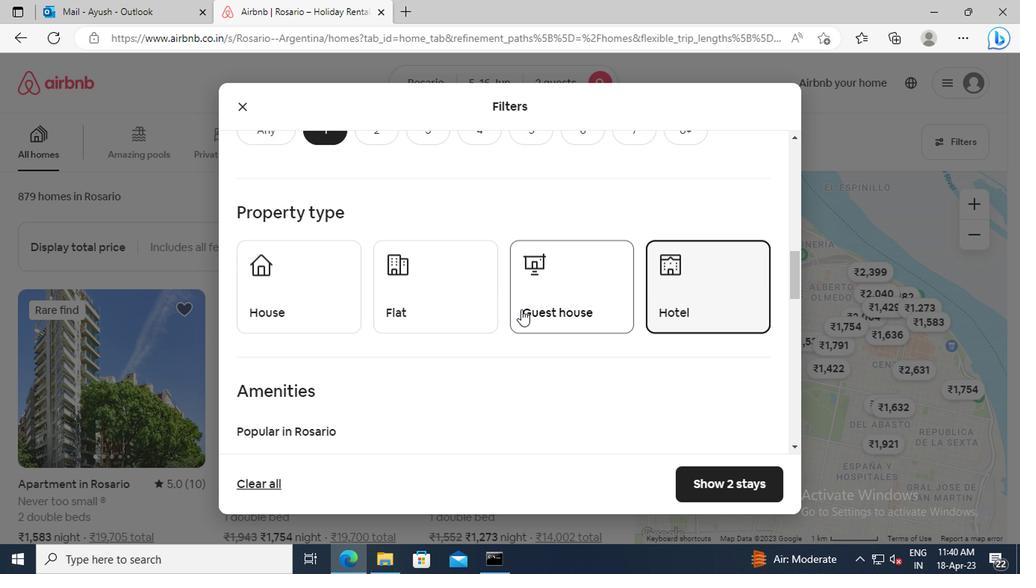 
Action: Mouse scrolled (386, 309) with delta (0, -1)
Screenshot: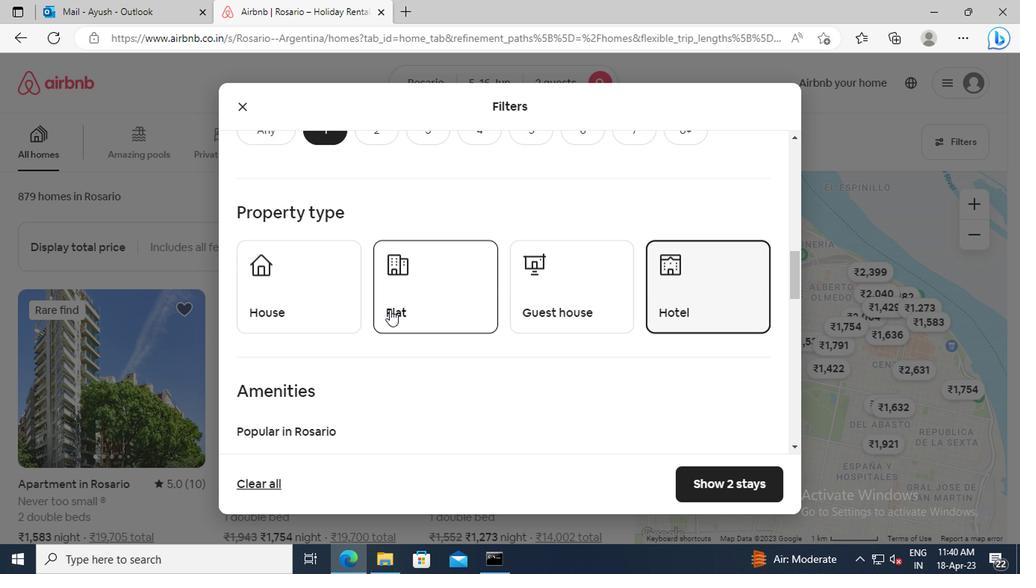 
Action: Mouse scrolled (386, 309) with delta (0, -1)
Screenshot: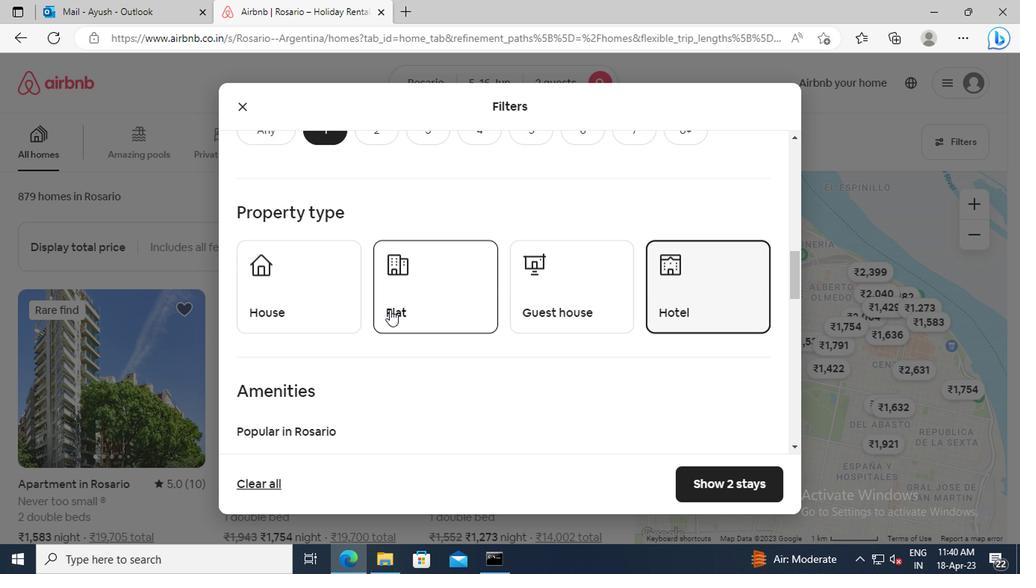 
Action: Mouse moved to (383, 303)
Screenshot: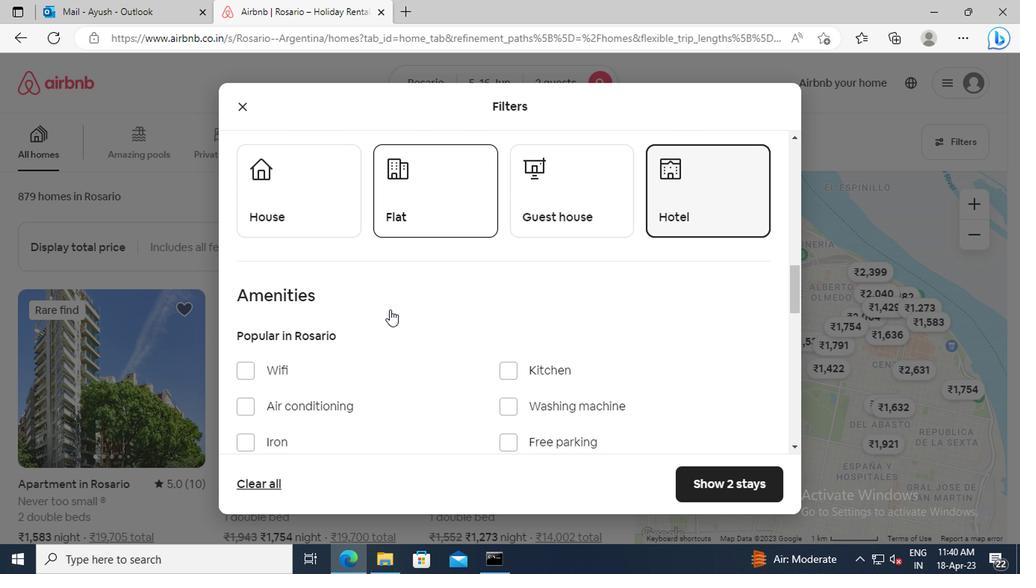 
Action: Mouse scrolled (383, 302) with delta (0, -1)
Screenshot: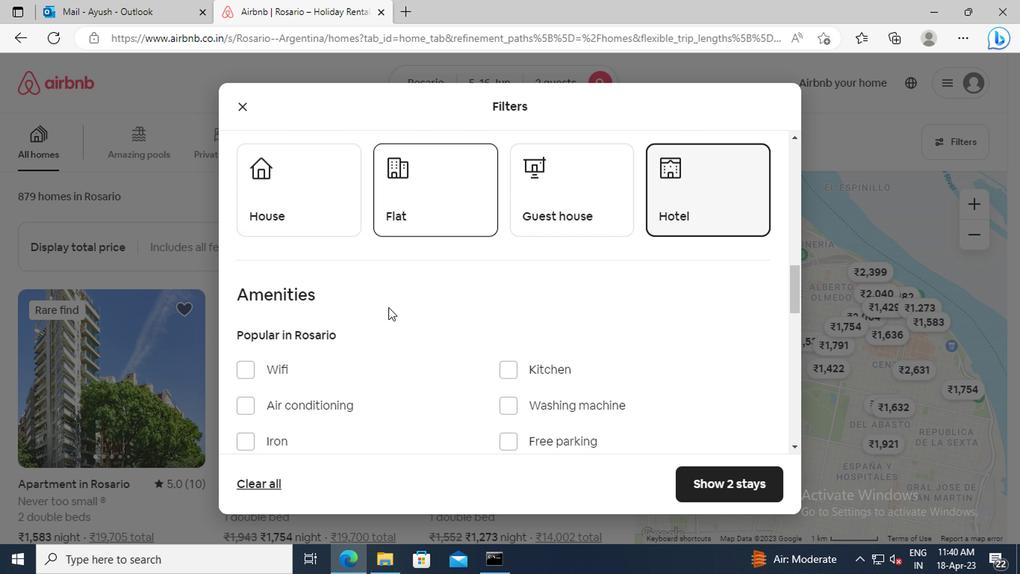 
Action: Mouse scrolled (383, 302) with delta (0, -1)
Screenshot: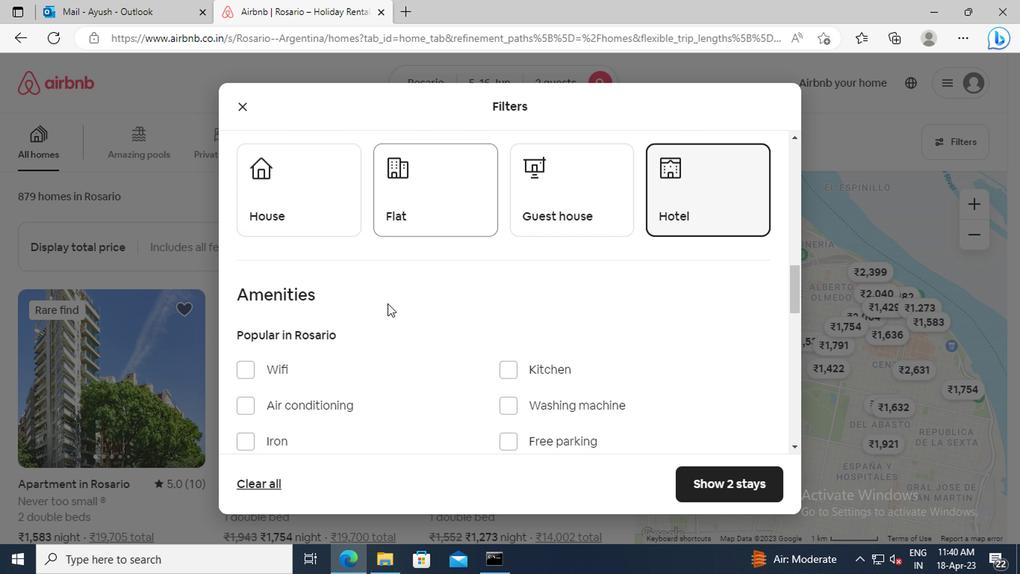 
Action: Mouse moved to (241, 278)
Screenshot: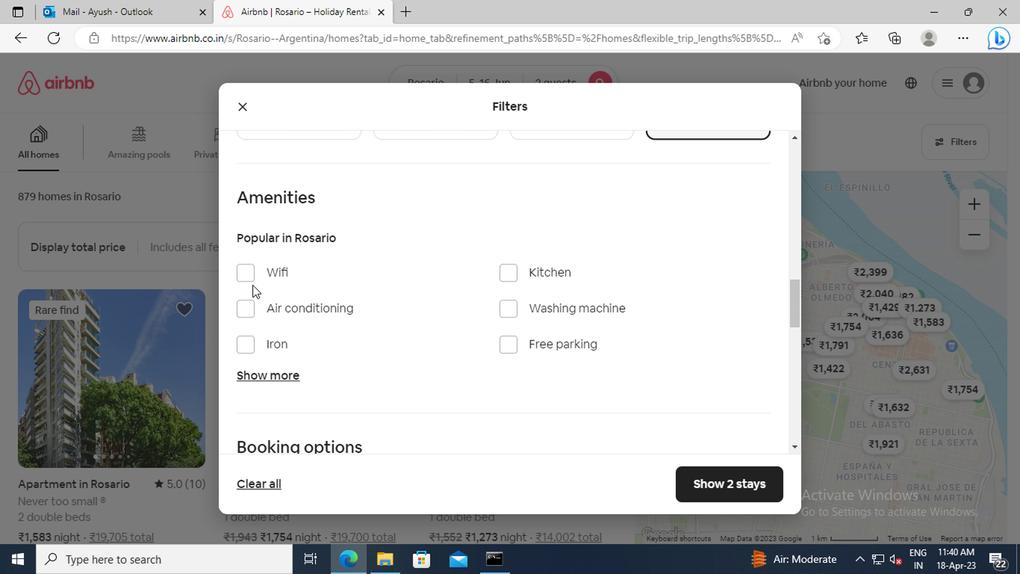 
Action: Mouse pressed left at (241, 278)
Screenshot: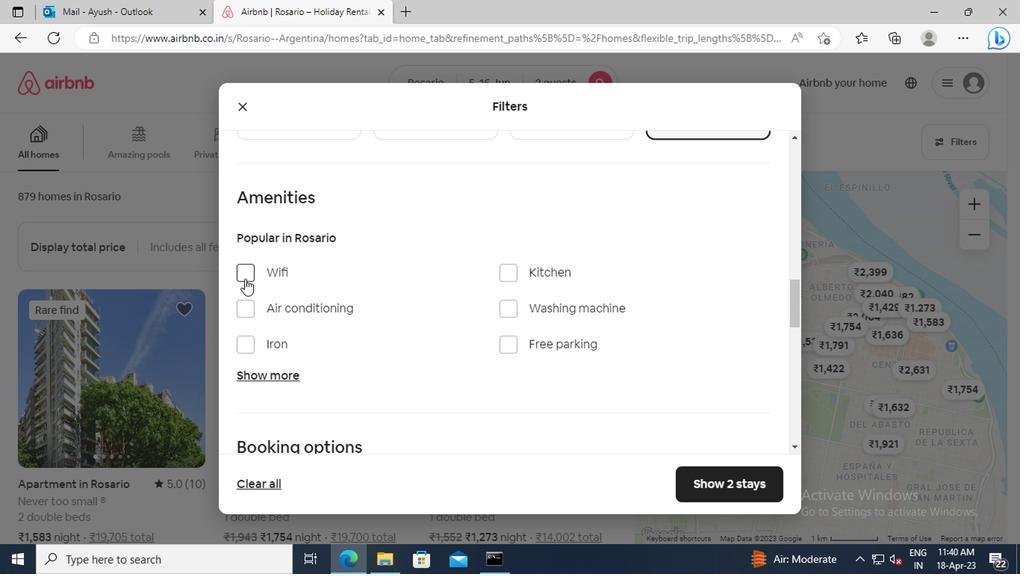 
Action: Mouse moved to (272, 305)
Screenshot: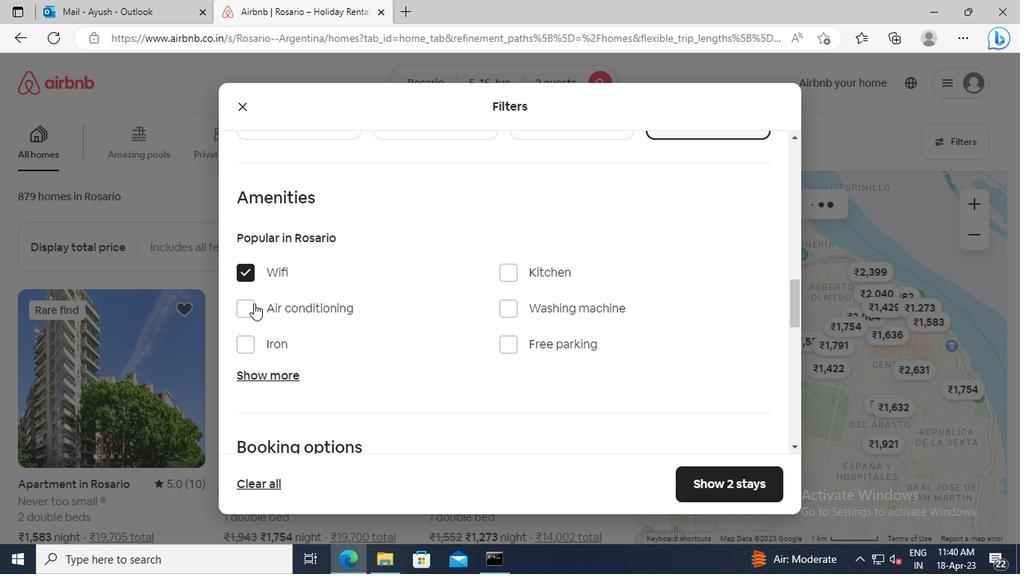
Action: Mouse scrolled (272, 304) with delta (0, -1)
Screenshot: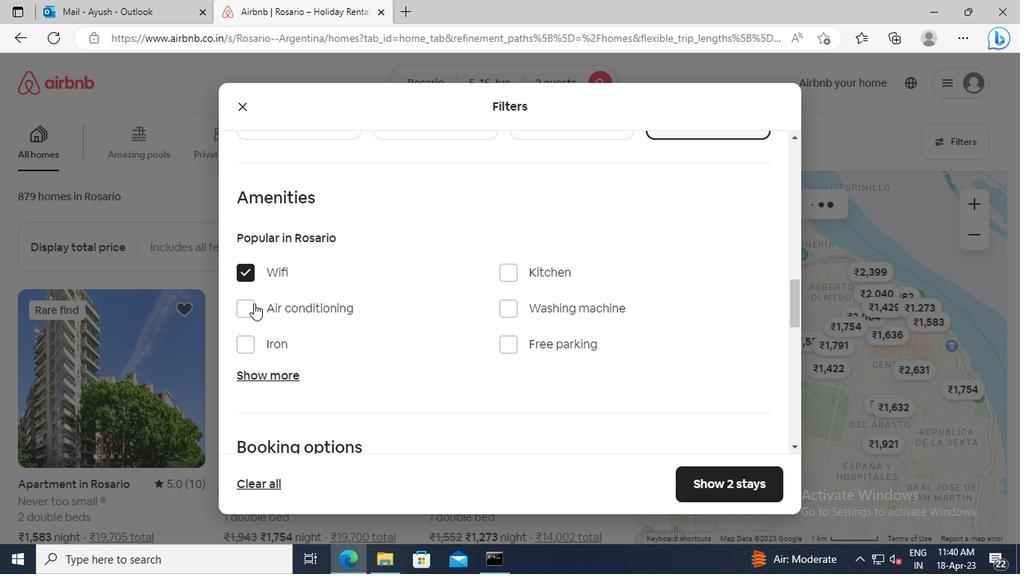 
Action: Mouse moved to (270, 324)
Screenshot: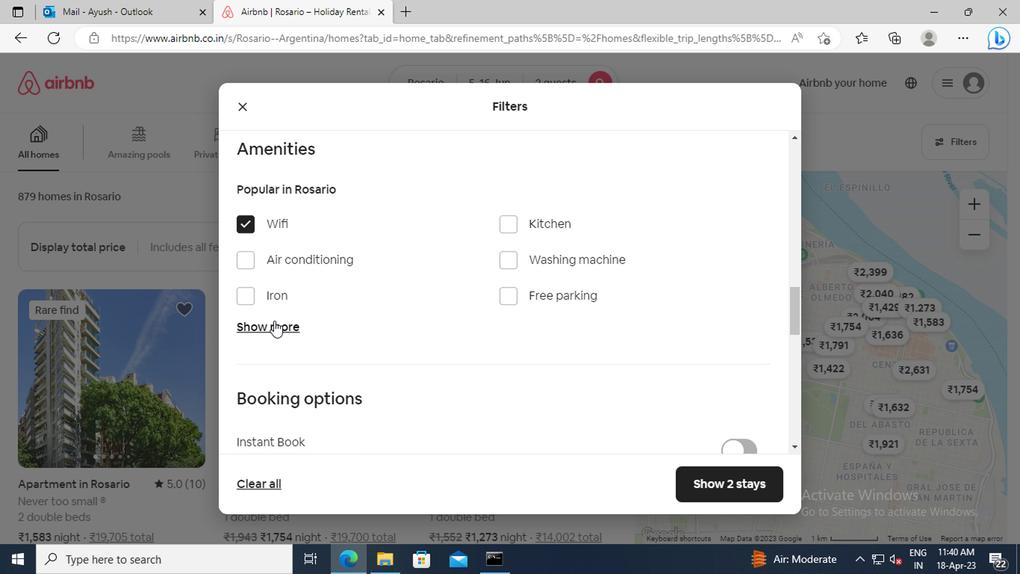 
Action: Mouse pressed left at (270, 324)
Screenshot: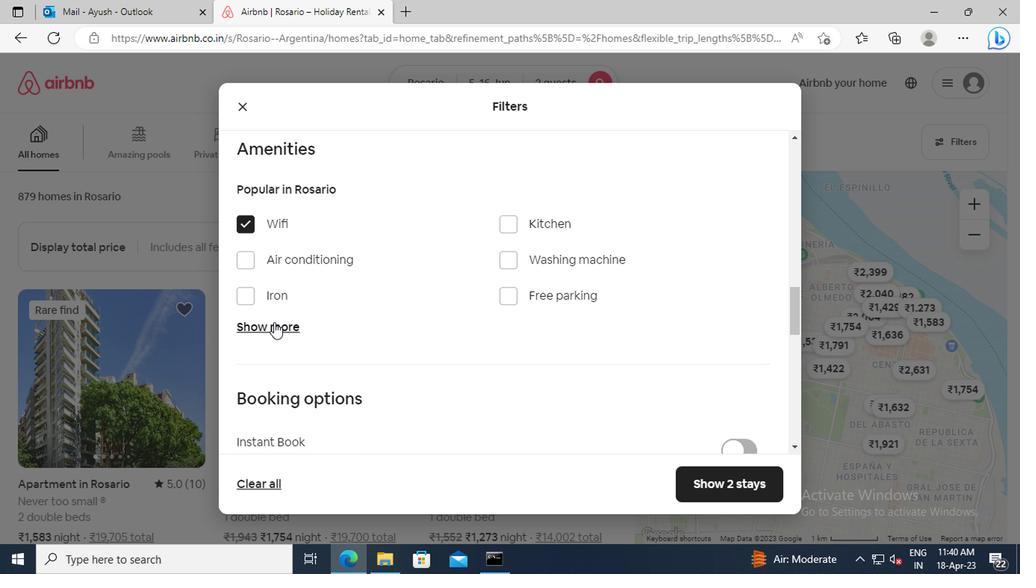 
Action: Mouse moved to (351, 322)
Screenshot: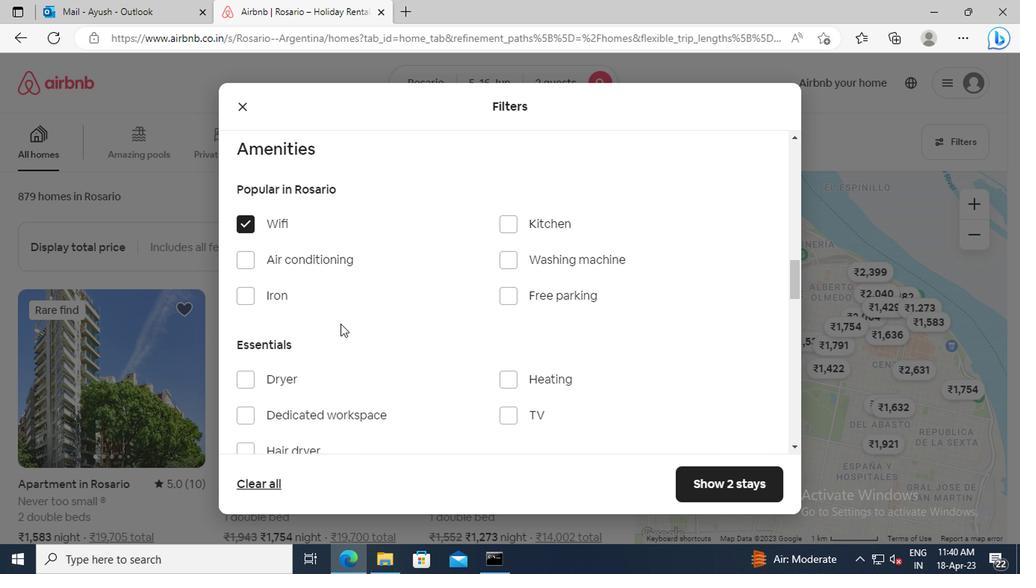 
Action: Mouse scrolled (351, 322) with delta (0, 0)
Screenshot: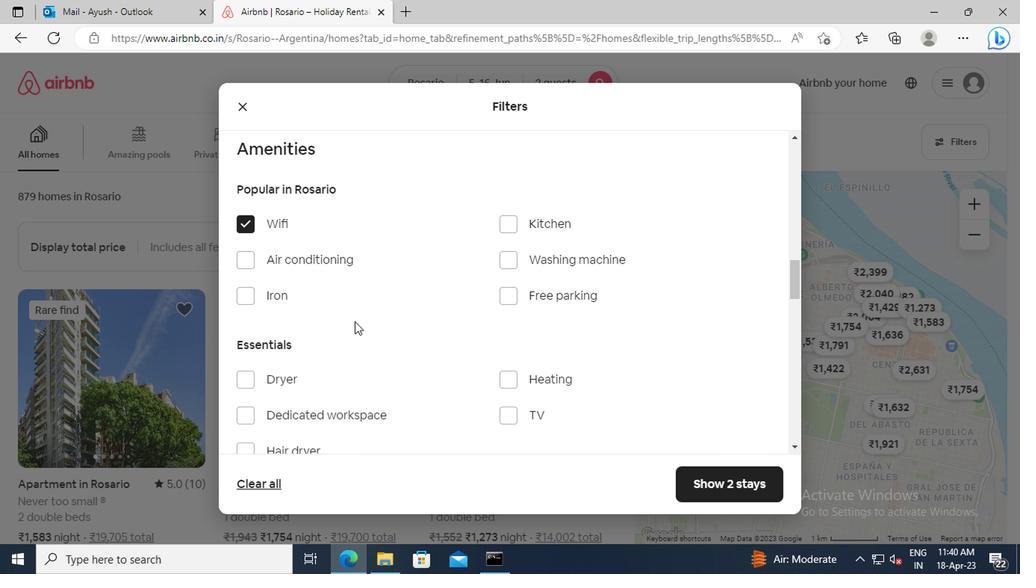 
Action: Mouse scrolled (351, 322) with delta (0, 0)
Screenshot: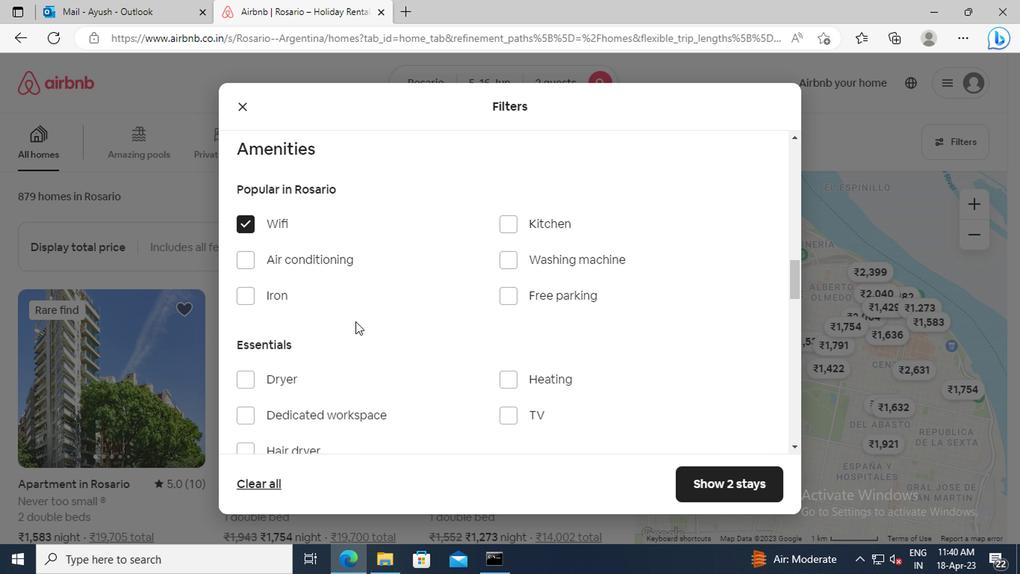 
Action: Mouse moved to (507, 287)
Screenshot: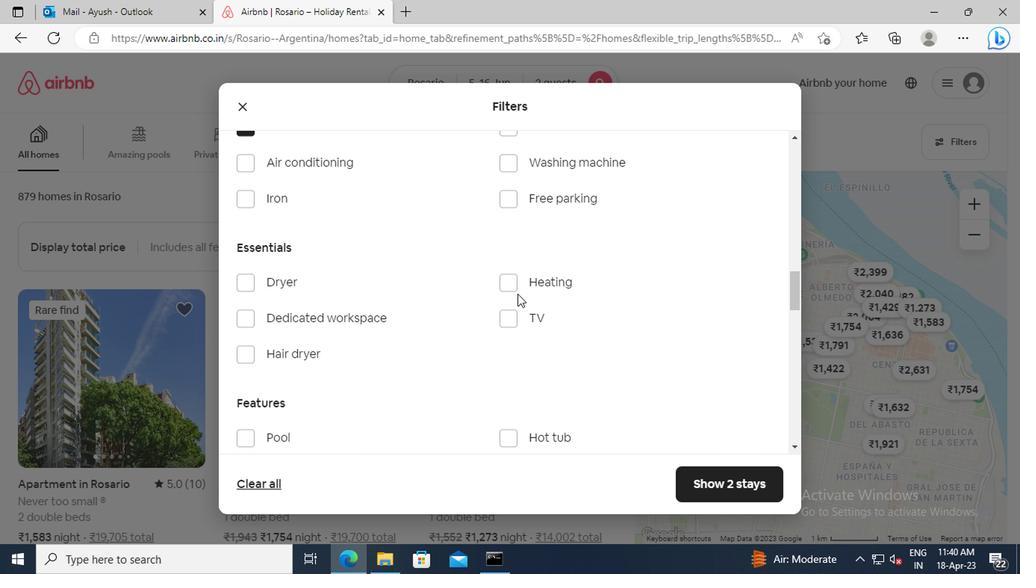 
Action: Mouse pressed left at (507, 287)
Screenshot: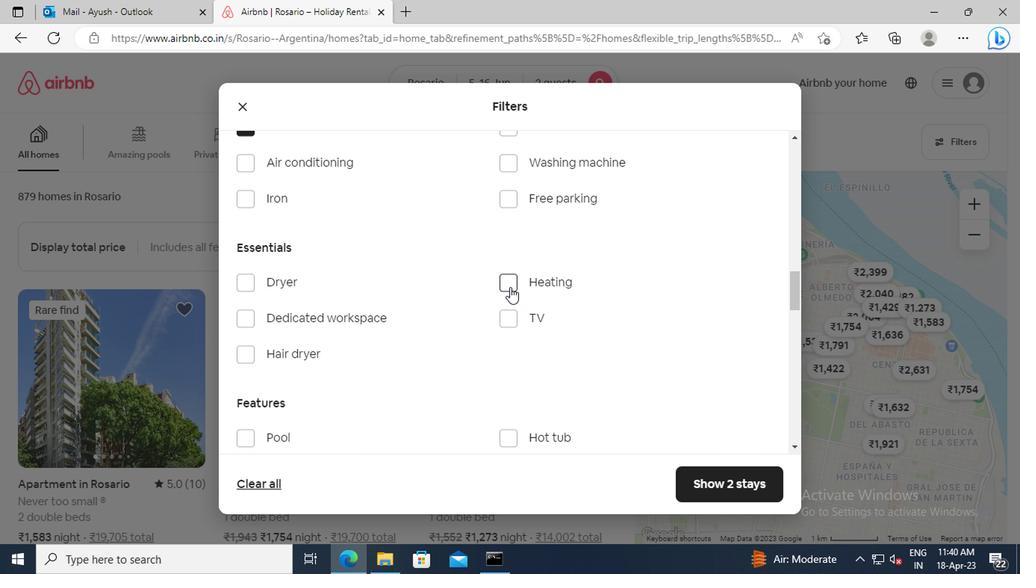 
Action: Mouse moved to (400, 297)
Screenshot: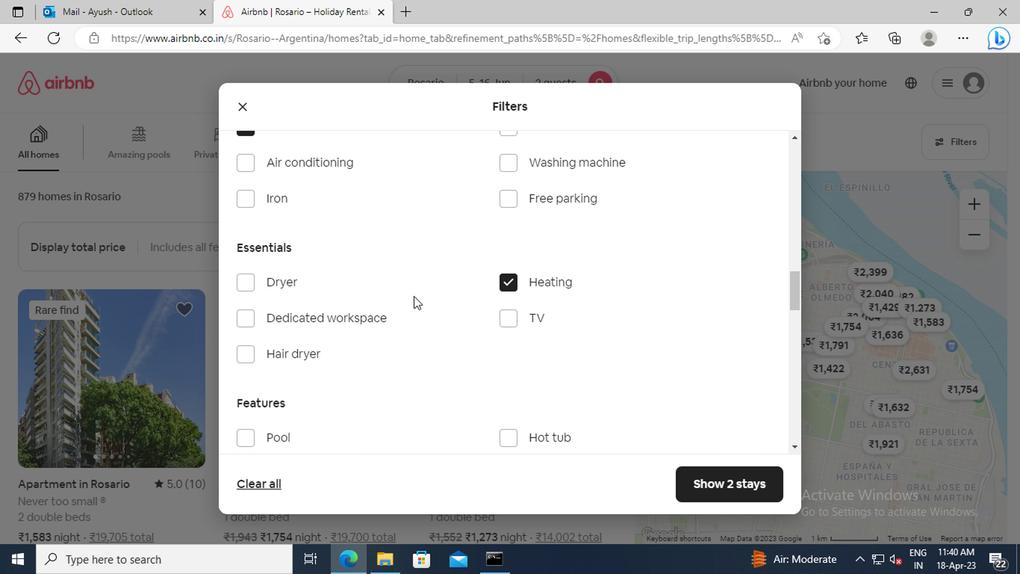 
Action: Mouse scrolled (400, 296) with delta (0, 0)
Screenshot: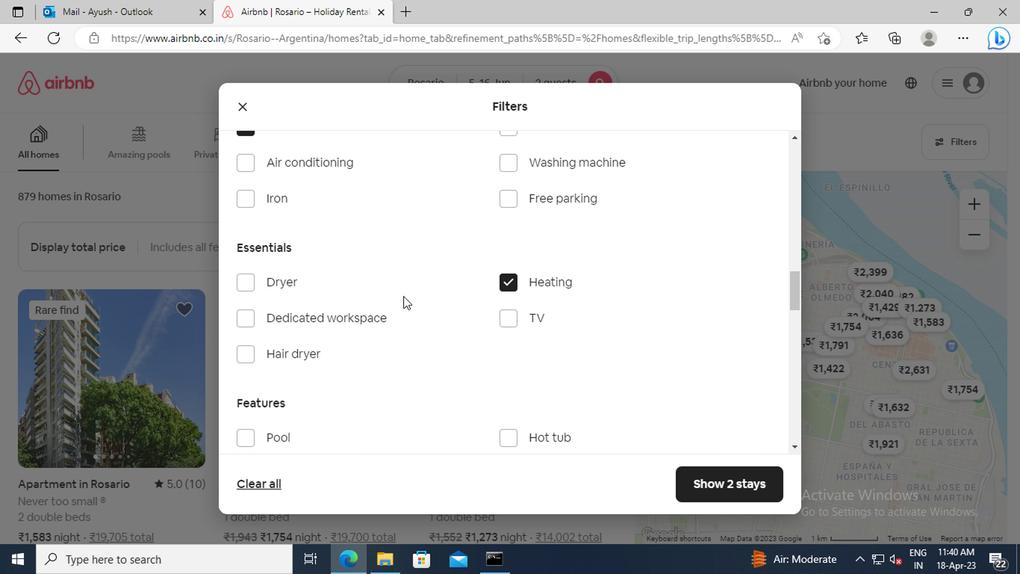 
Action: Mouse scrolled (400, 296) with delta (0, 0)
Screenshot: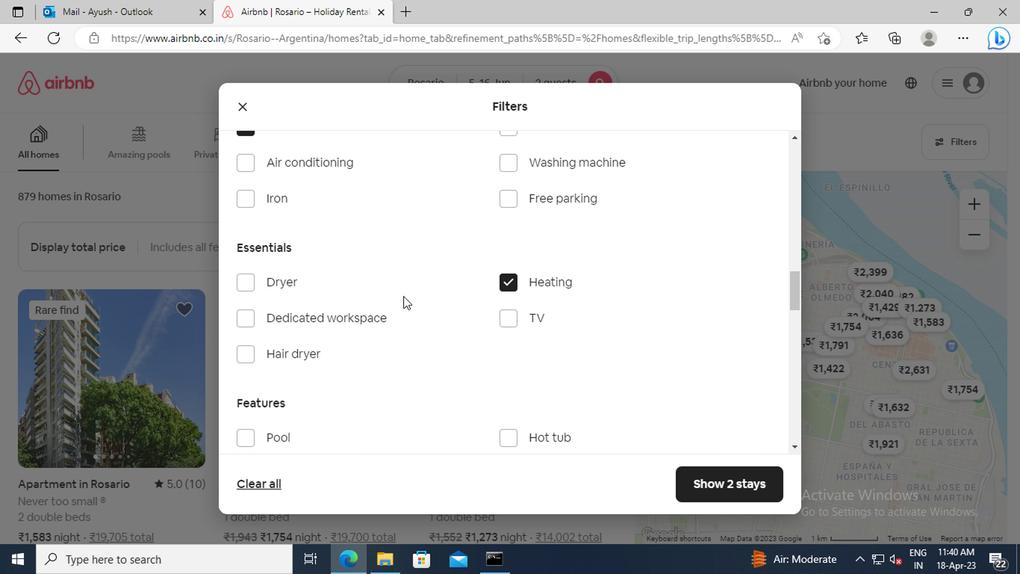 
Action: Mouse scrolled (400, 296) with delta (0, 0)
Screenshot: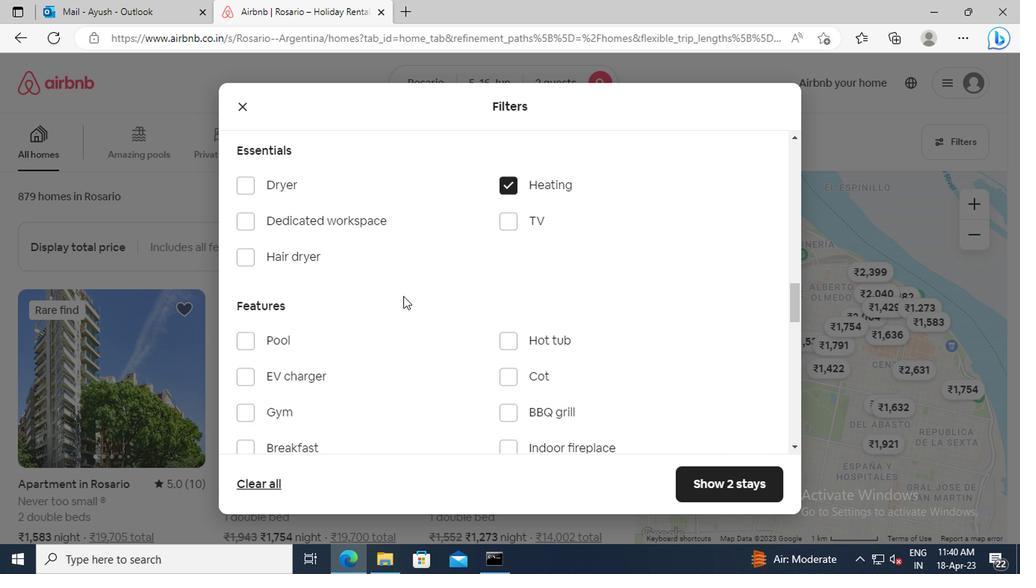 
Action: Mouse scrolled (400, 296) with delta (0, 0)
Screenshot: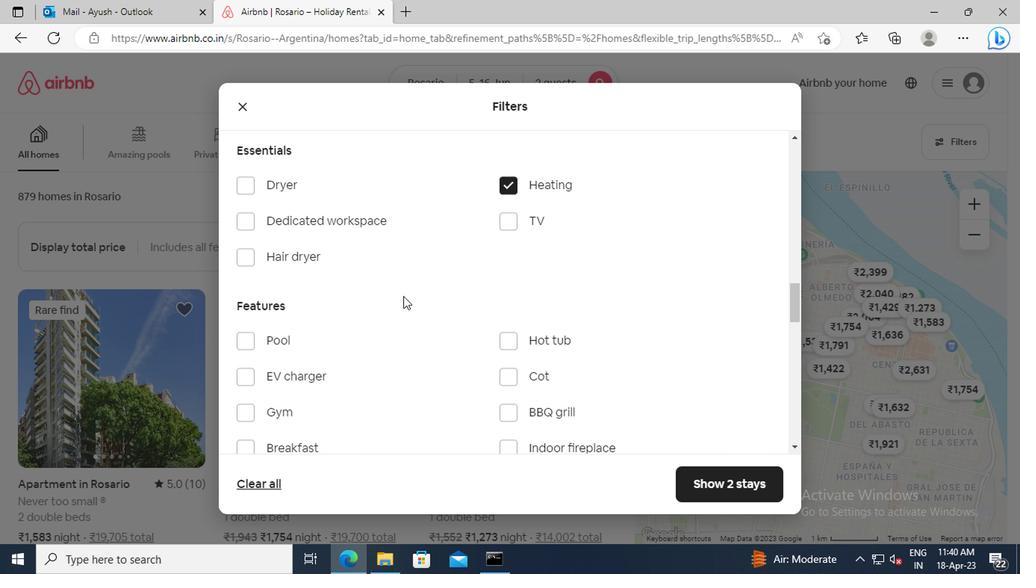 
Action: Mouse scrolled (400, 296) with delta (0, 0)
Screenshot: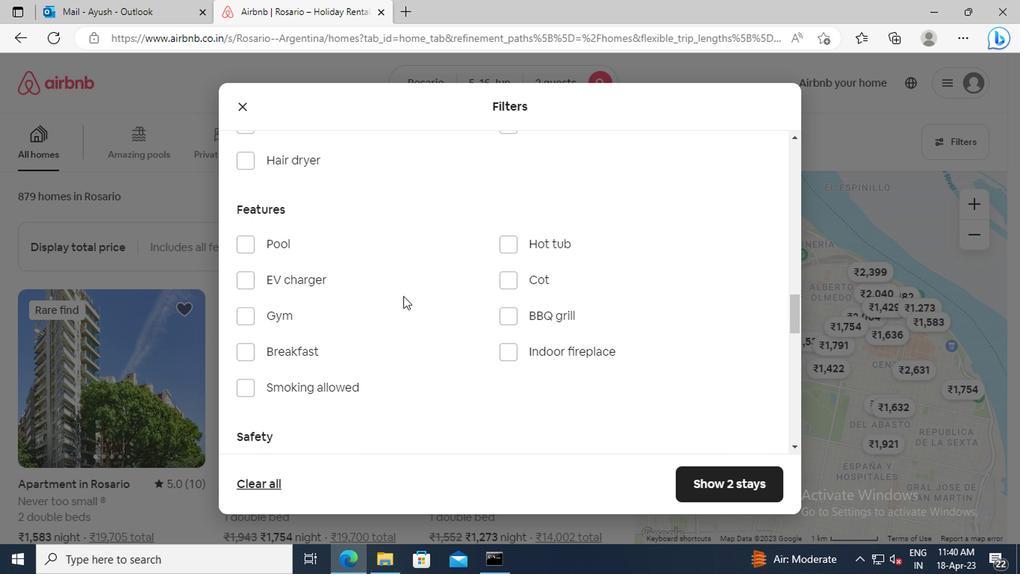 
Action: Mouse scrolled (400, 296) with delta (0, 0)
Screenshot: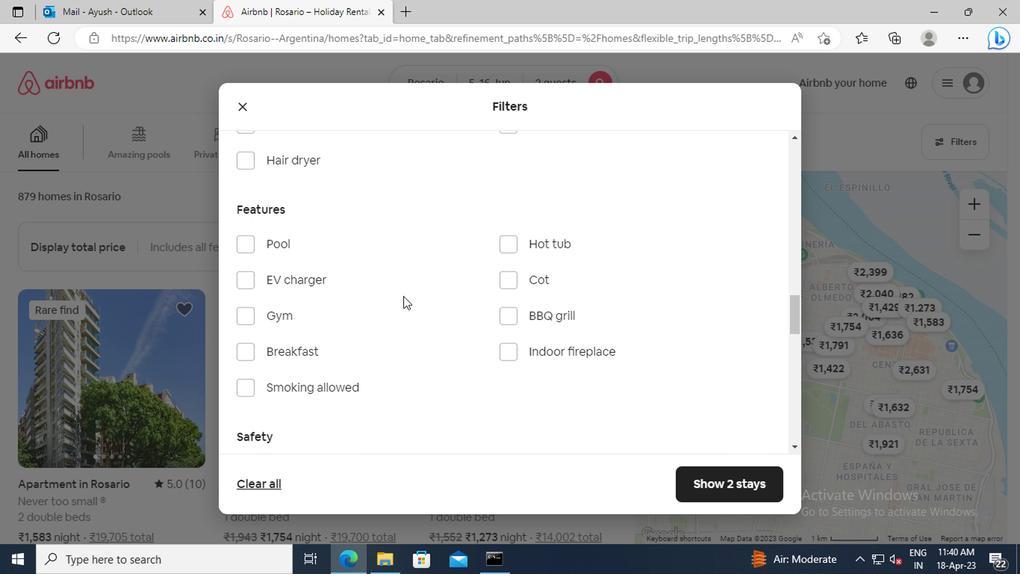 
Action: Mouse scrolled (400, 296) with delta (0, 0)
Screenshot: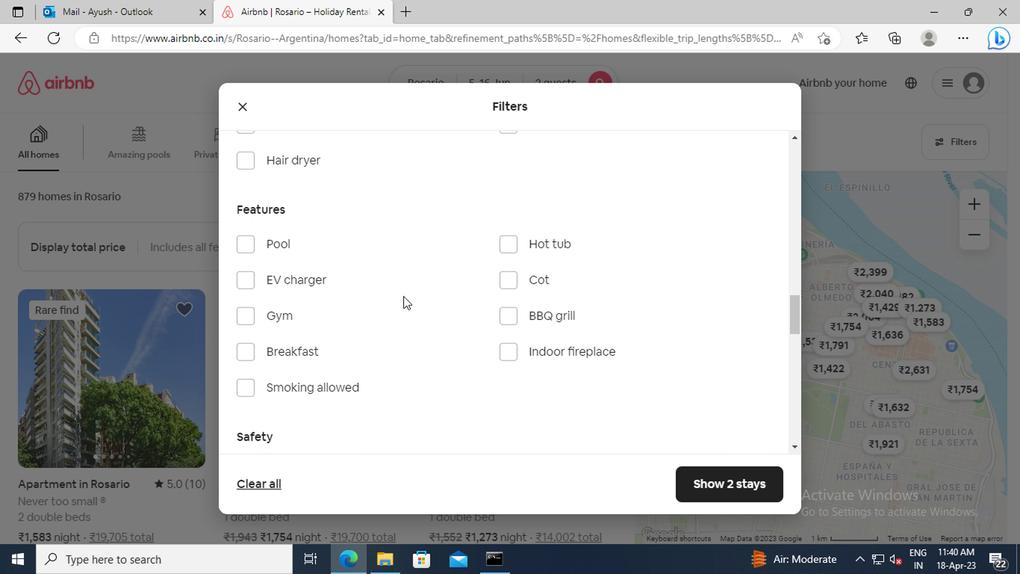 
Action: Mouse scrolled (400, 296) with delta (0, 0)
Screenshot: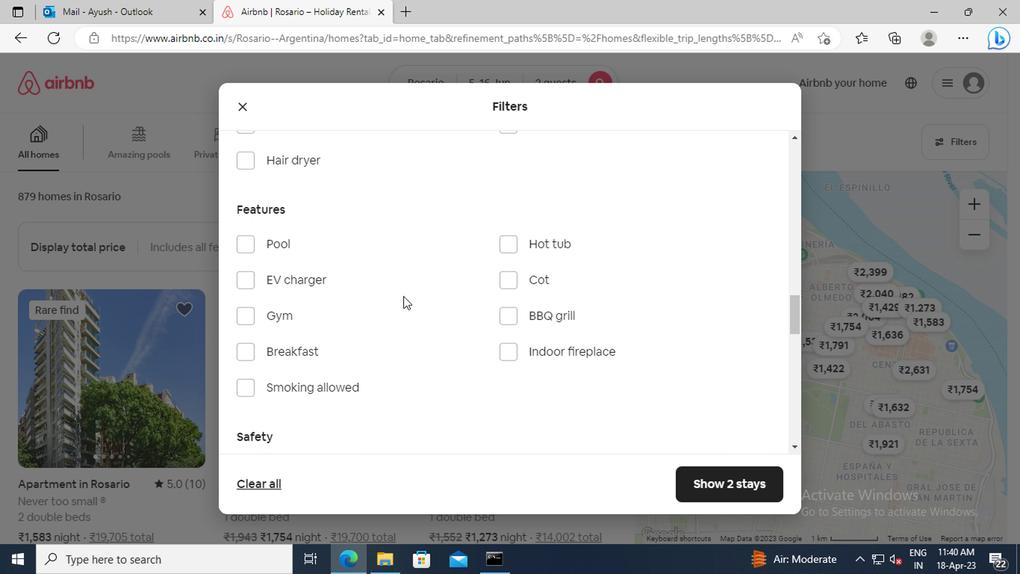 
Action: Mouse scrolled (400, 296) with delta (0, 0)
Screenshot: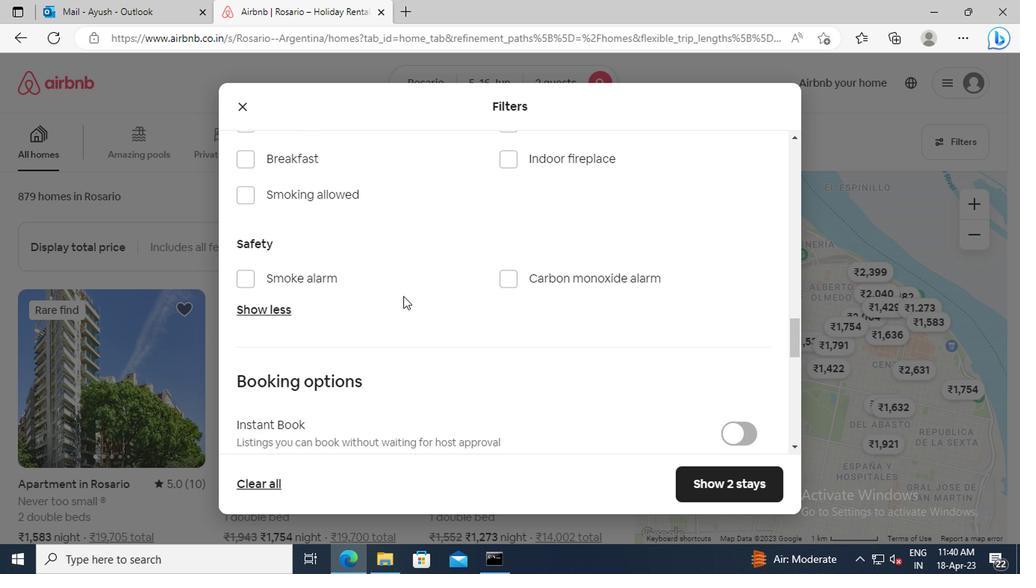 
Action: Mouse scrolled (400, 296) with delta (0, 0)
Screenshot: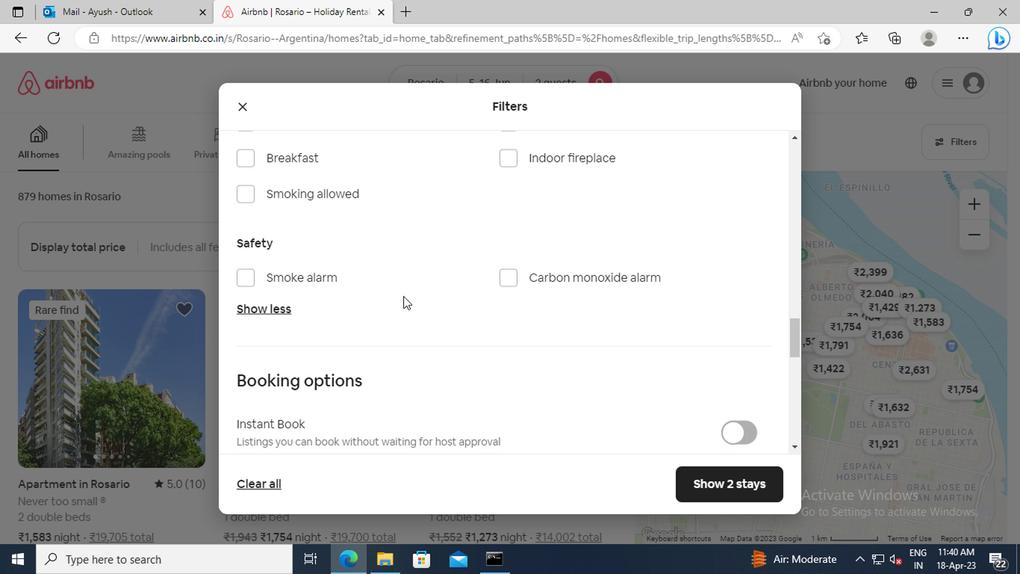 
Action: Mouse scrolled (400, 296) with delta (0, 0)
Screenshot: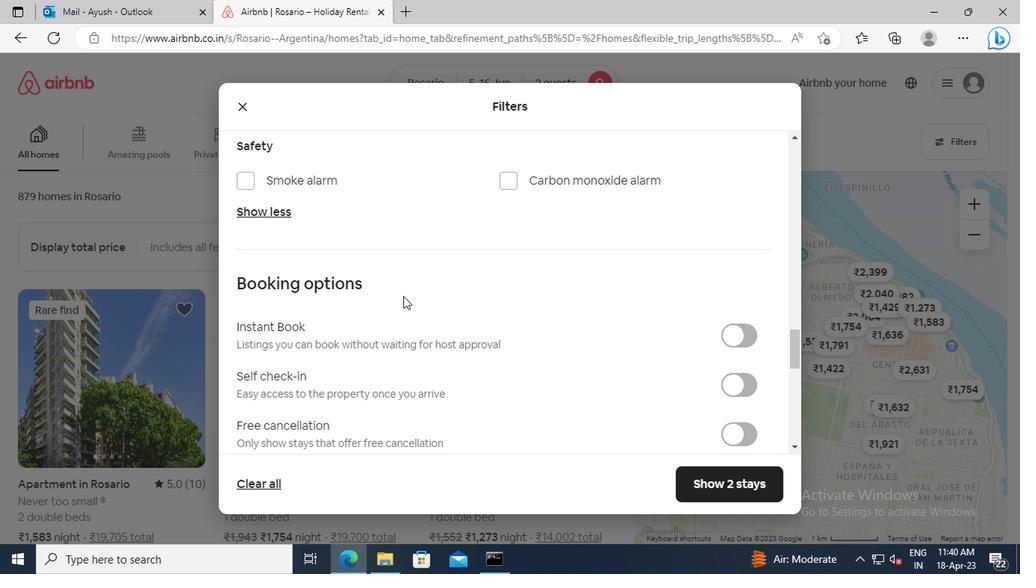 
Action: Mouse scrolled (400, 296) with delta (0, 0)
Screenshot: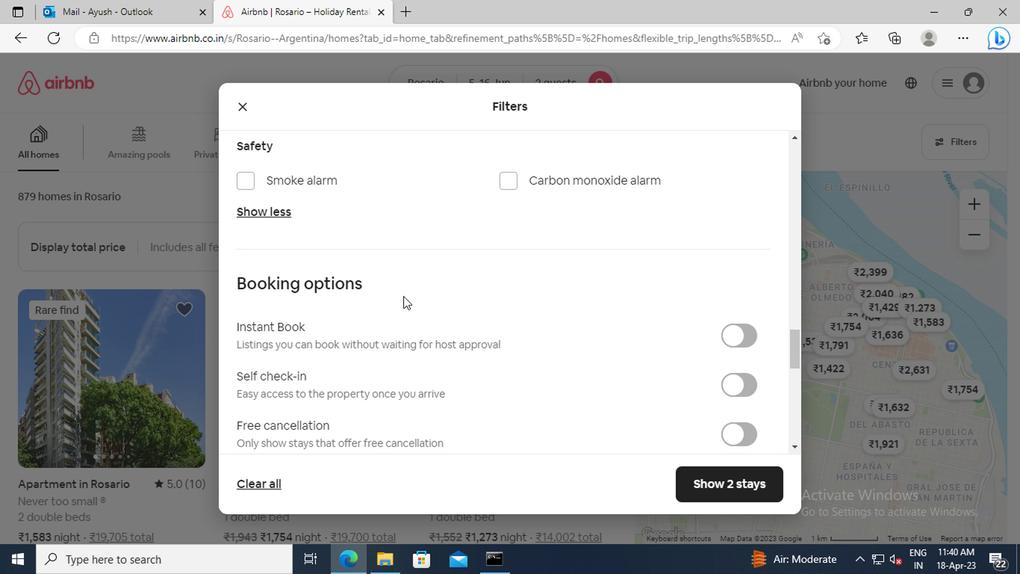 
Action: Mouse moved to (741, 293)
Screenshot: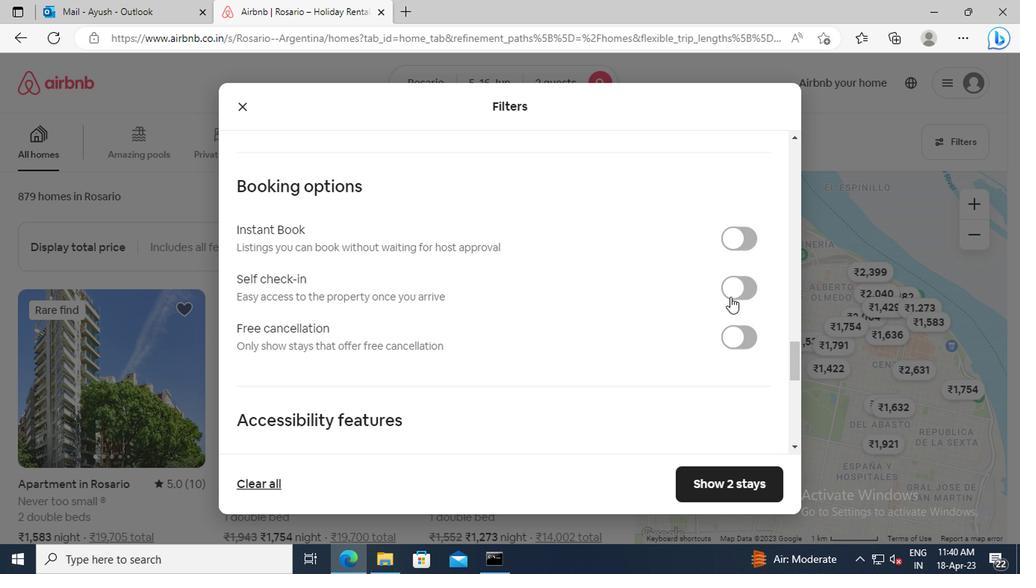 
Action: Mouse pressed left at (741, 293)
Screenshot: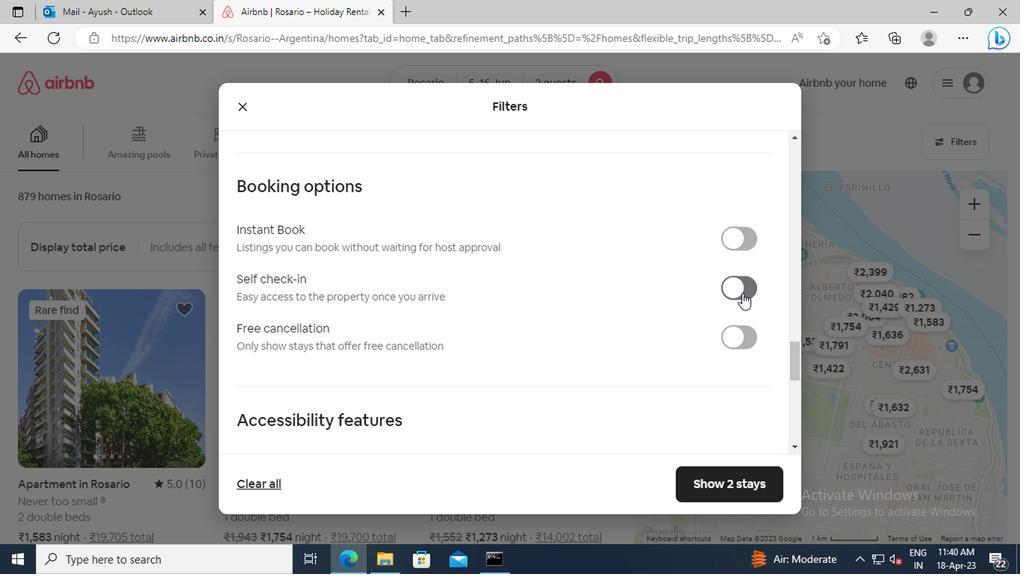 
Action: Mouse moved to (410, 296)
Screenshot: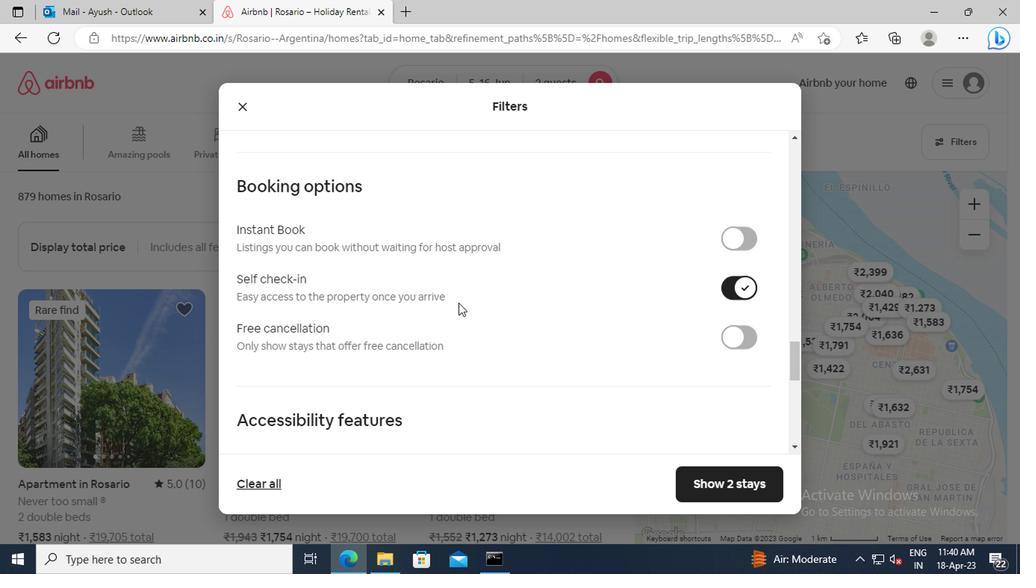 
Action: Mouse scrolled (410, 296) with delta (0, 0)
Screenshot: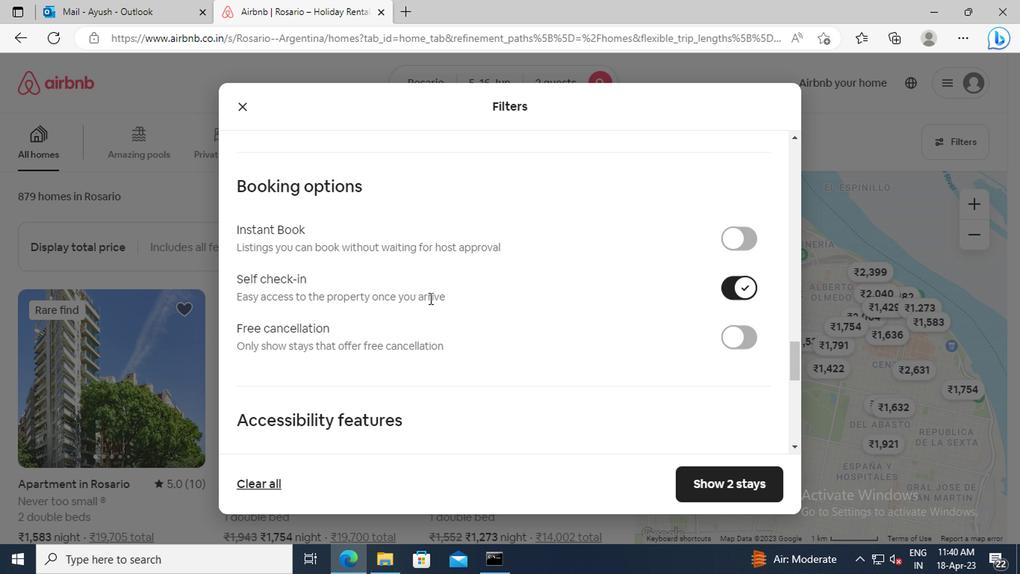 
Action: Mouse scrolled (410, 296) with delta (0, 0)
Screenshot: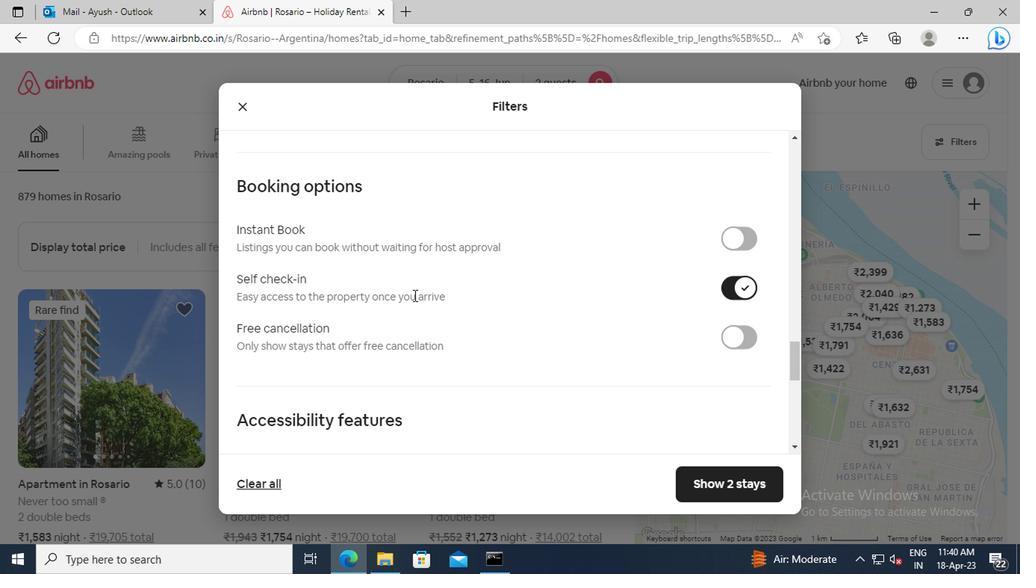 
Action: Mouse scrolled (410, 296) with delta (0, 0)
Screenshot: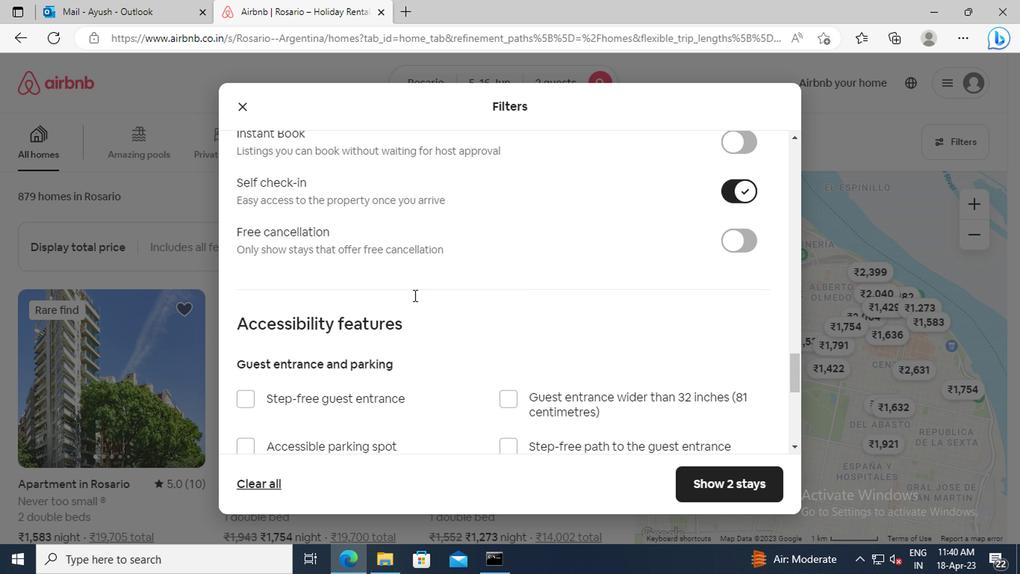 
Action: Mouse scrolled (410, 296) with delta (0, 0)
Screenshot: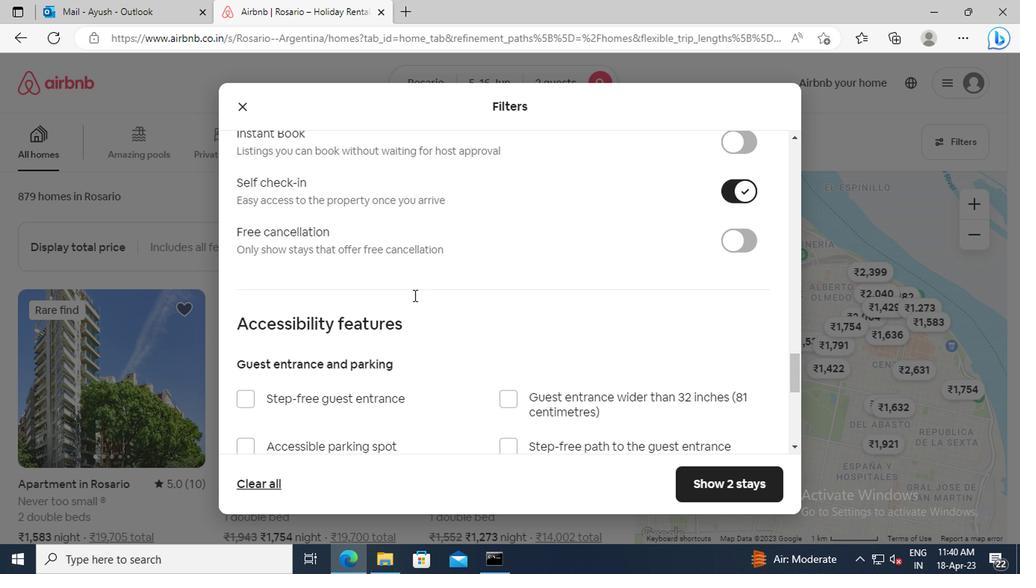 
Action: Mouse scrolled (410, 296) with delta (0, 0)
Screenshot: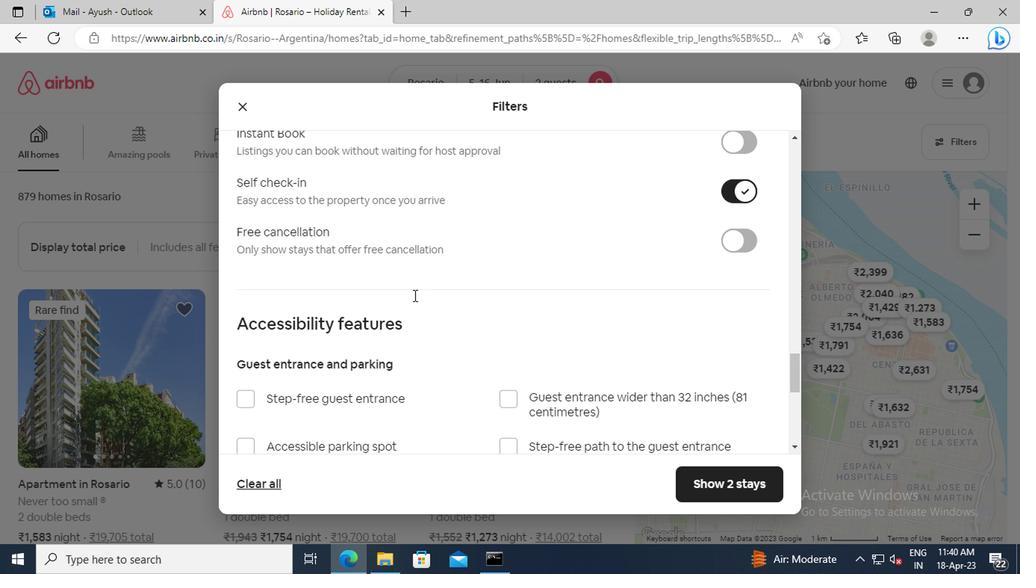 
Action: Mouse scrolled (410, 296) with delta (0, 0)
Screenshot: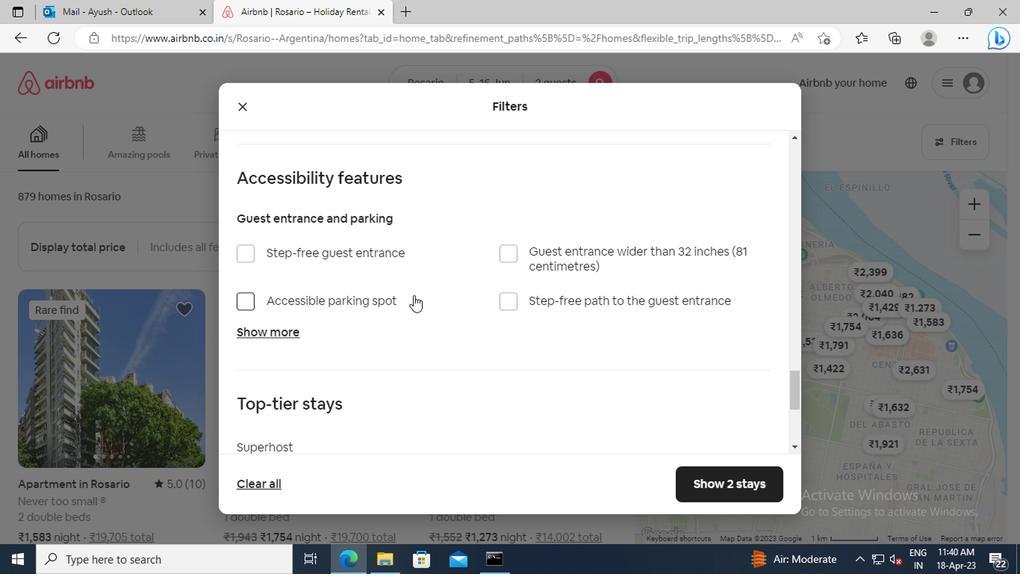 
Action: Mouse scrolled (410, 296) with delta (0, 0)
Screenshot: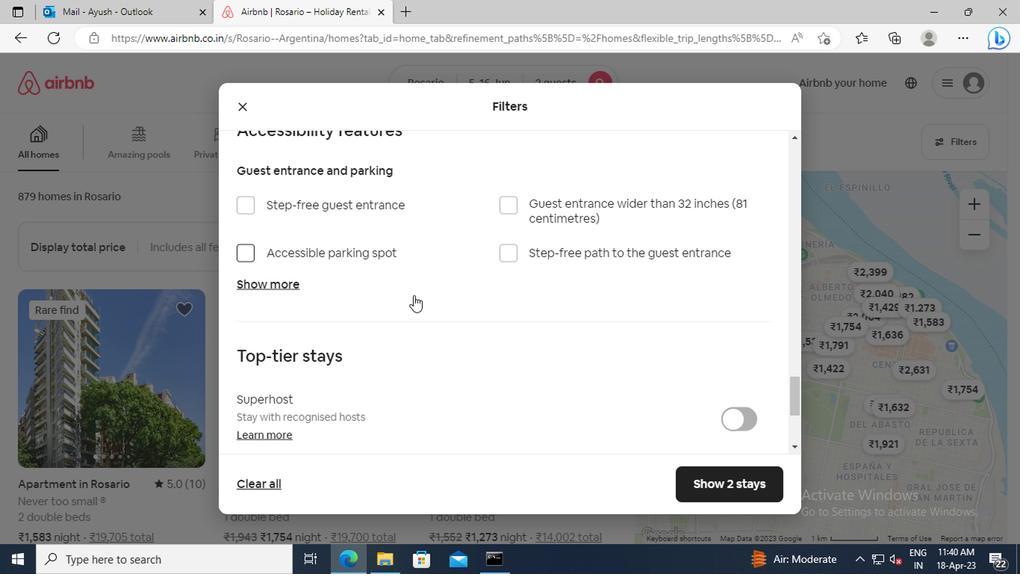 
Action: Mouse scrolled (410, 296) with delta (0, 0)
Screenshot: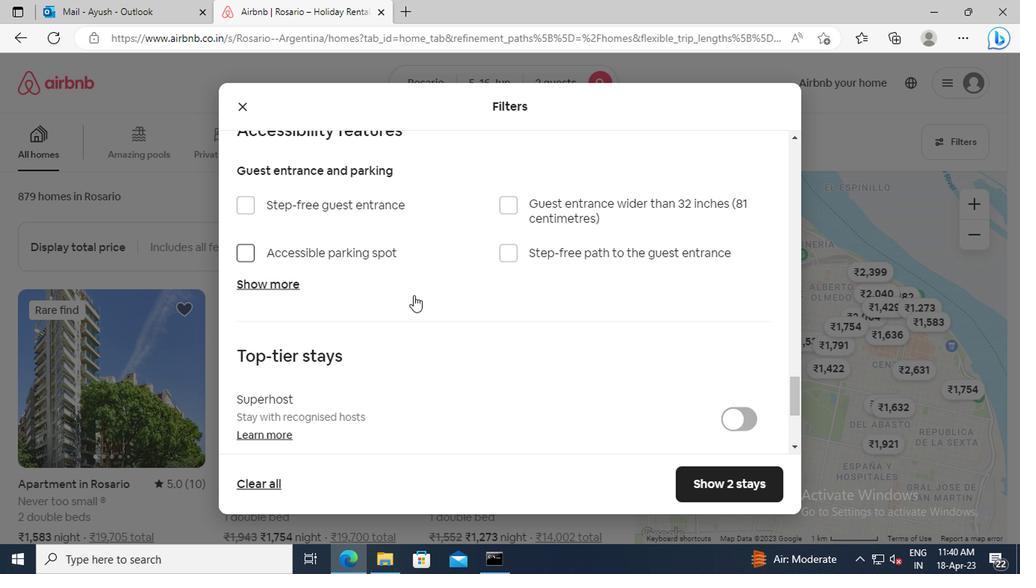 
Action: Mouse scrolled (410, 296) with delta (0, 0)
Screenshot: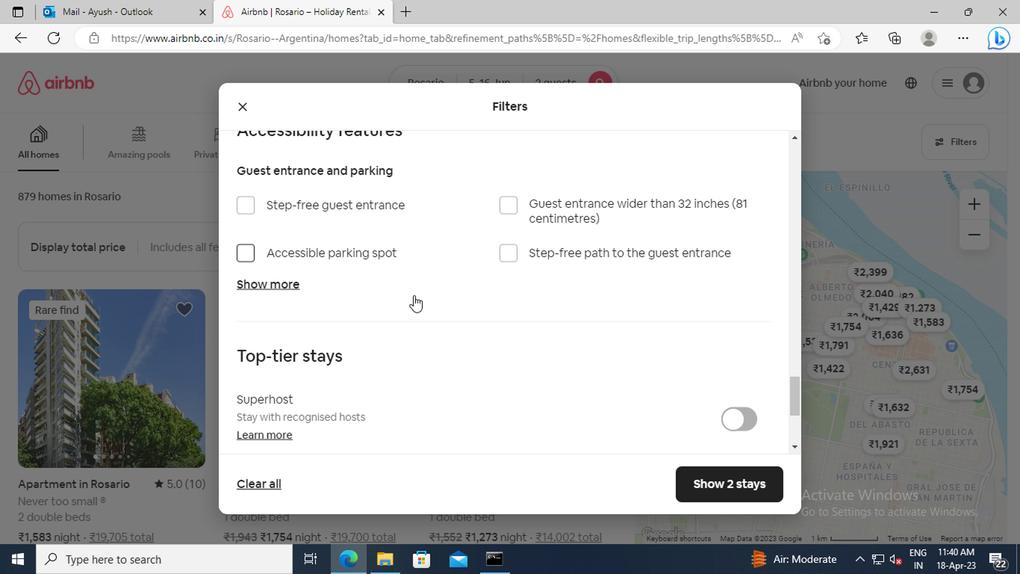 
Action: Mouse scrolled (410, 296) with delta (0, 0)
Screenshot: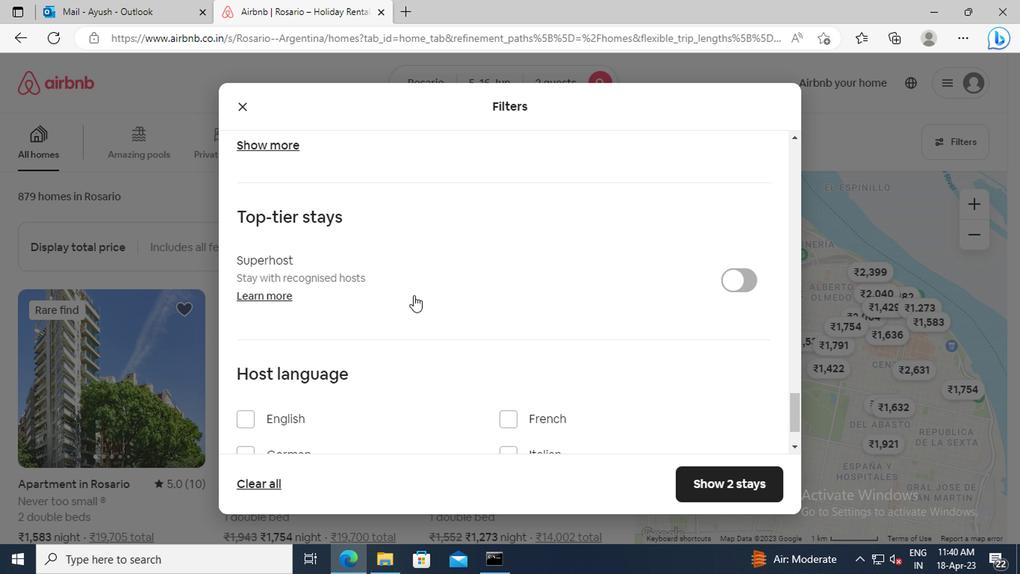 
Action: Mouse scrolled (410, 296) with delta (0, 0)
Screenshot: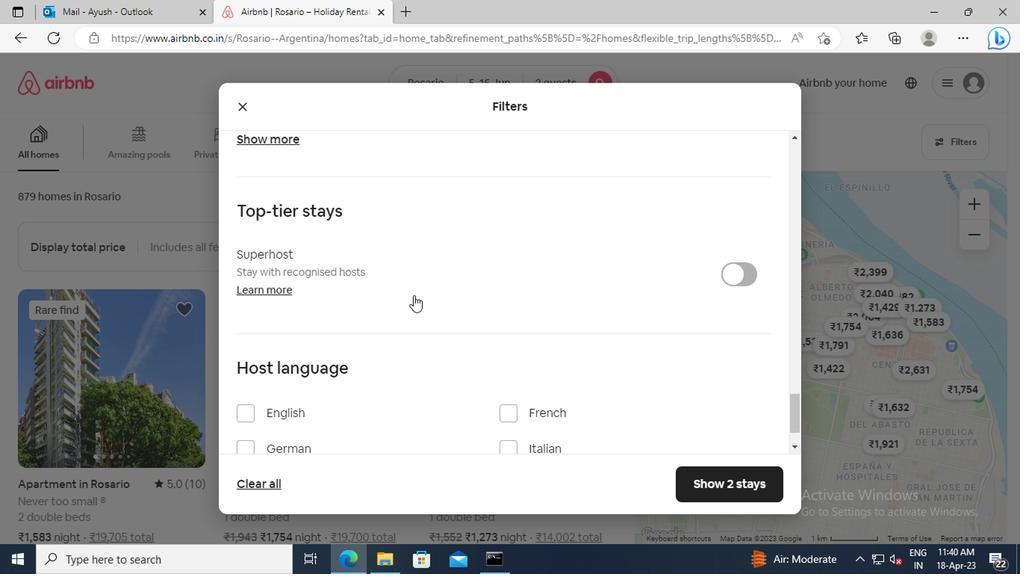 
Action: Mouse moved to (239, 353)
Screenshot: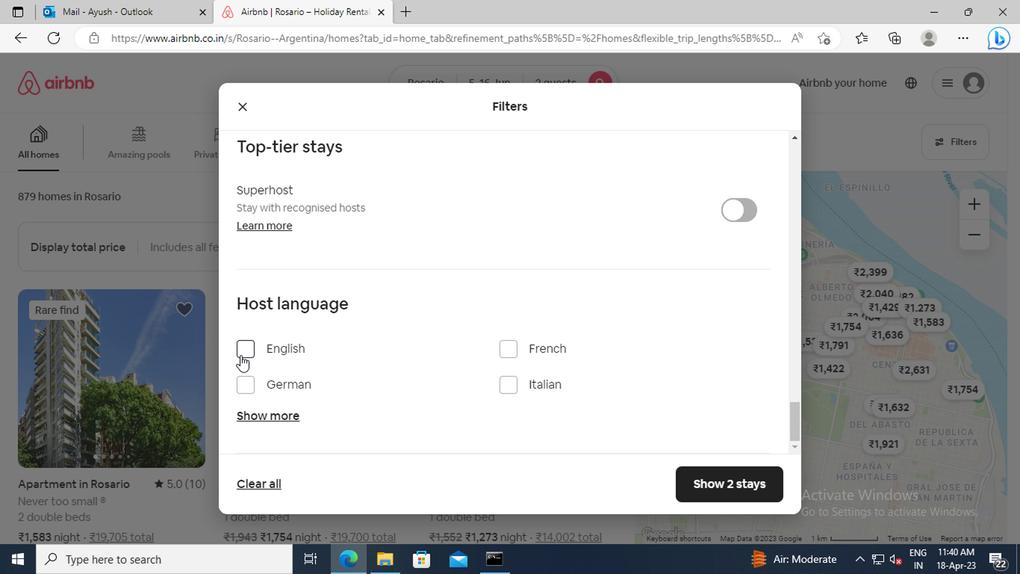 
Action: Mouse pressed left at (239, 353)
Screenshot: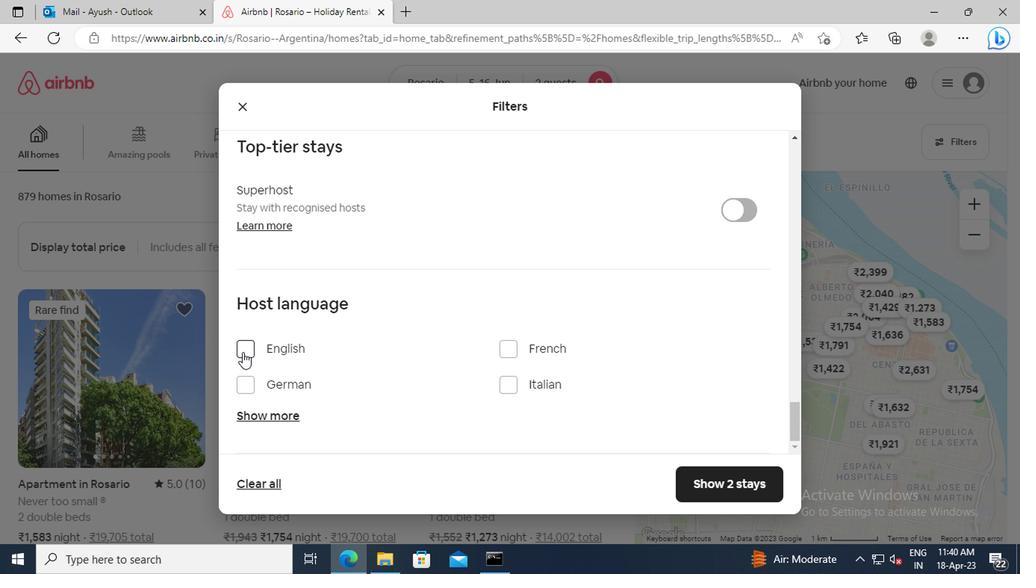 
Action: Mouse moved to (716, 491)
Screenshot: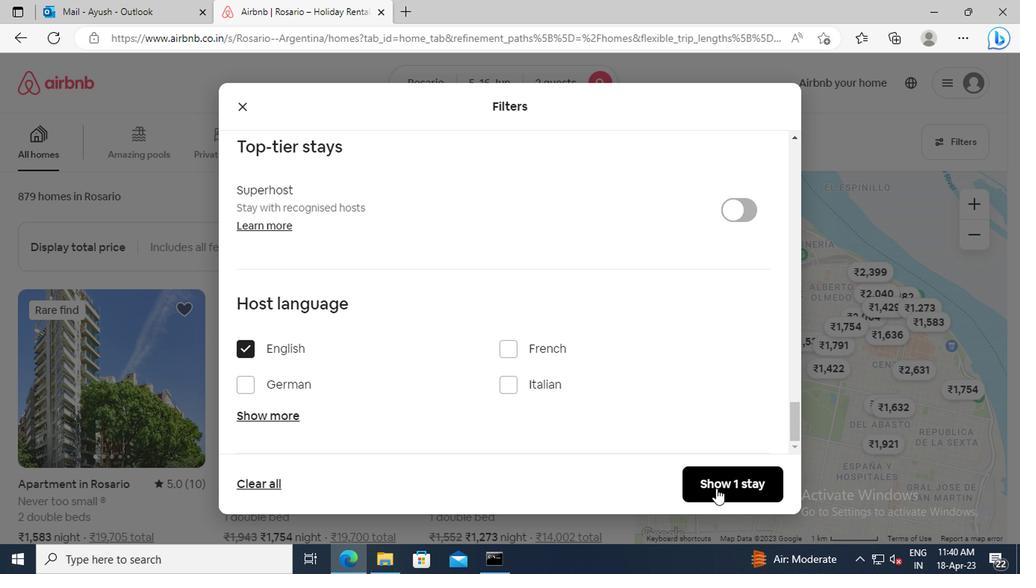
Action: Mouse pressed left at (716, 491)
Screenshot: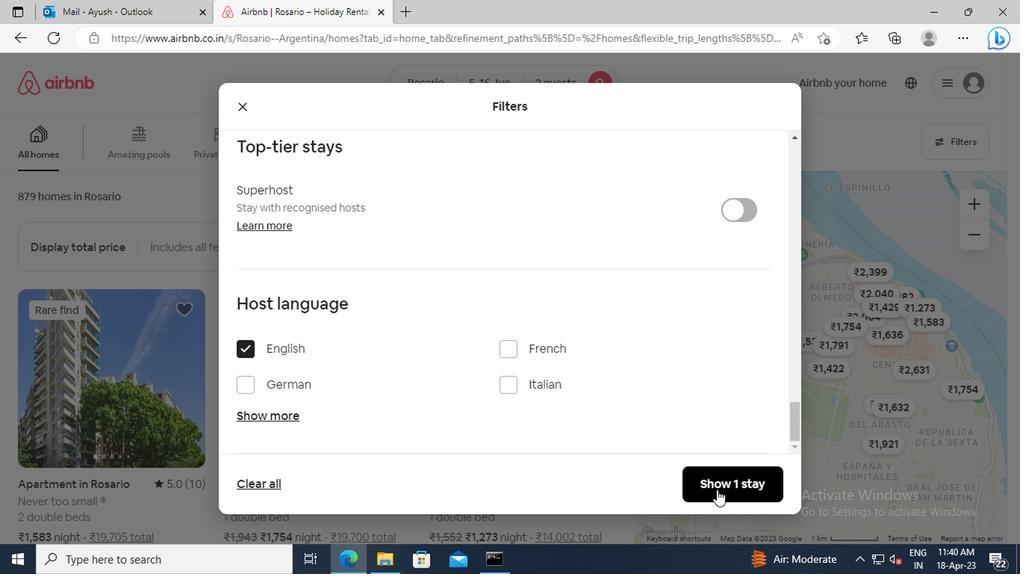 
